 Task: Look for space in Aïn el Bya, Algeria from 2nd August, 2023 to 12th August, 2023 for 2 adults in price range Rs.5000 to Rs.10000. Place can be private room with 1  bedroom having 1 bed and 1 bathroom. Property type can be house, flat, hotel. Booking option can be shelf check-in. Required host language is .
Action: Mouse moved to (459, 99)
Screenshot: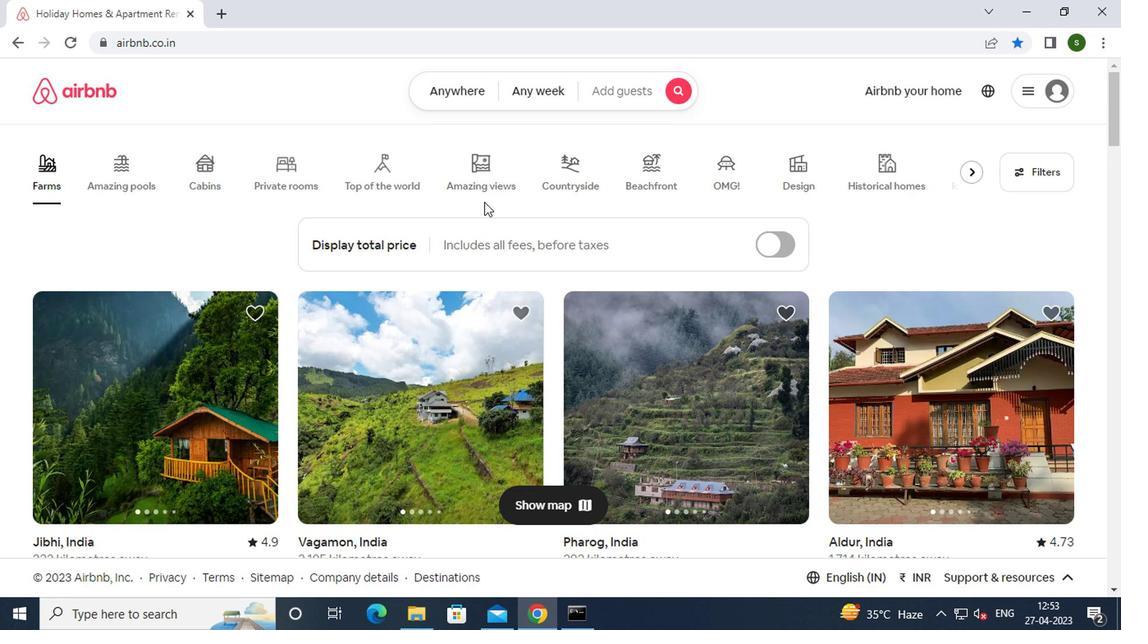 
Action: Mouse pressed left at (459, 99)
Screenshot: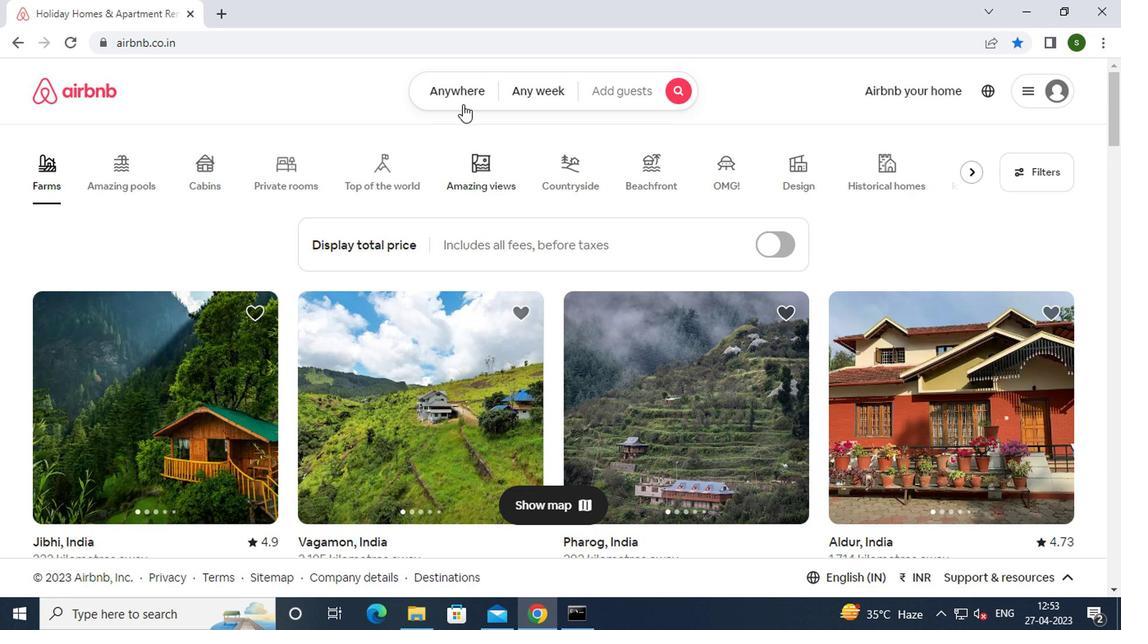 
Action: Mouse moved to (363, 164)
Screenshot: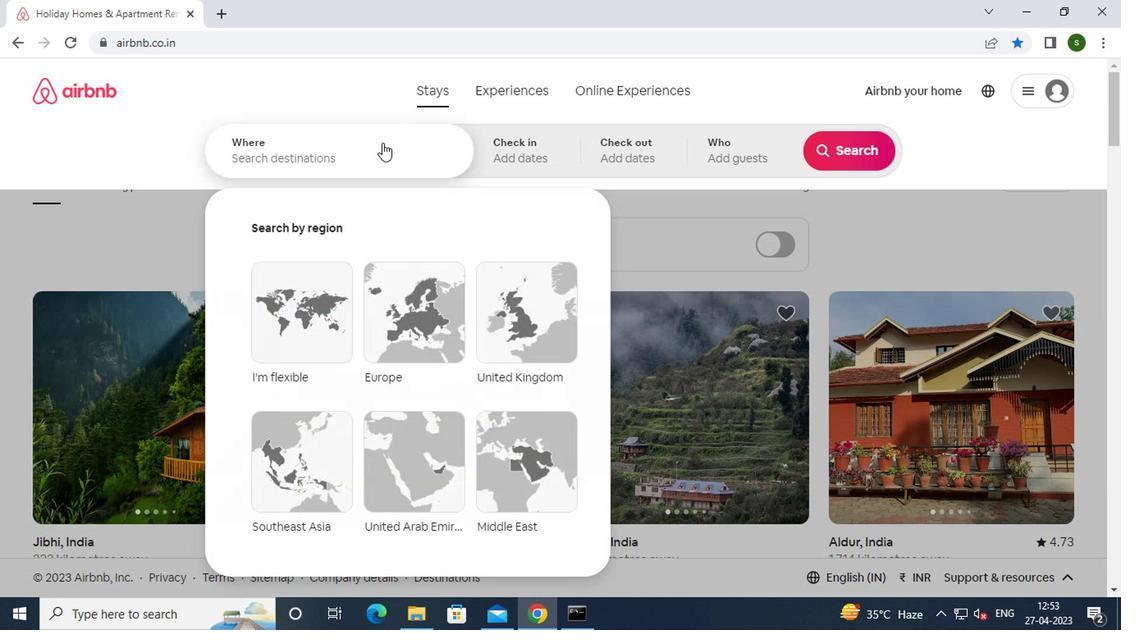 
Action: Mouse pressed left at (363, 164)
Screenshot: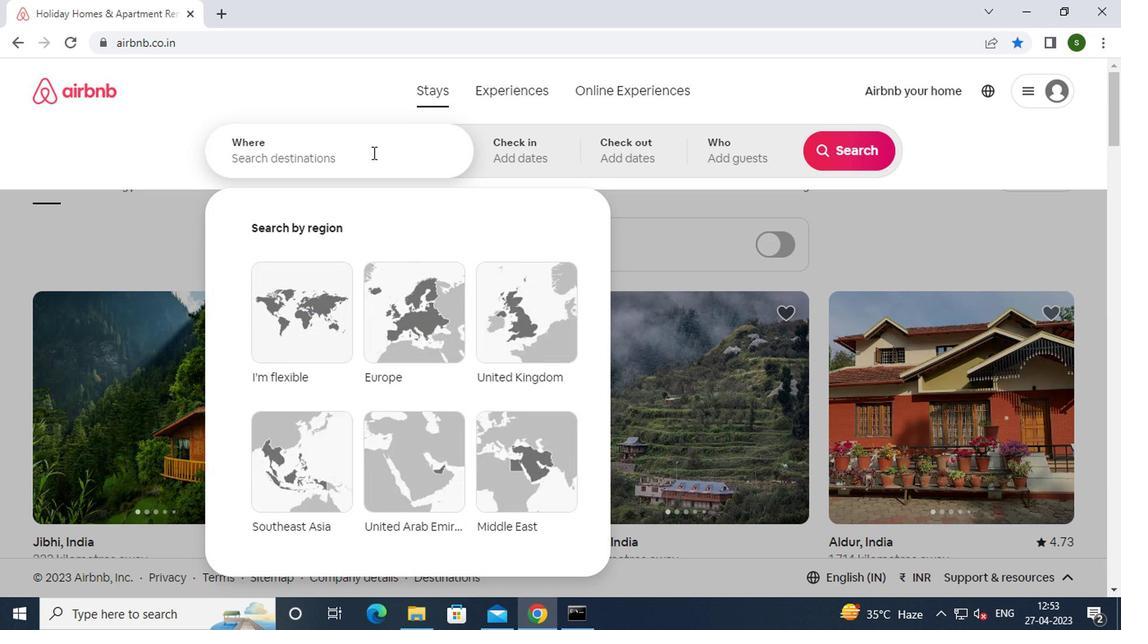 
Action: Key pressed a<Key.caps_lock>in<Key.space>el<Key.space><Key.caps_lock>b<Key.caps_lock>ya,<Key.space><Key.caps_lock>a<Key.caps_lock>lgeria<Key.enter>
Screenshot: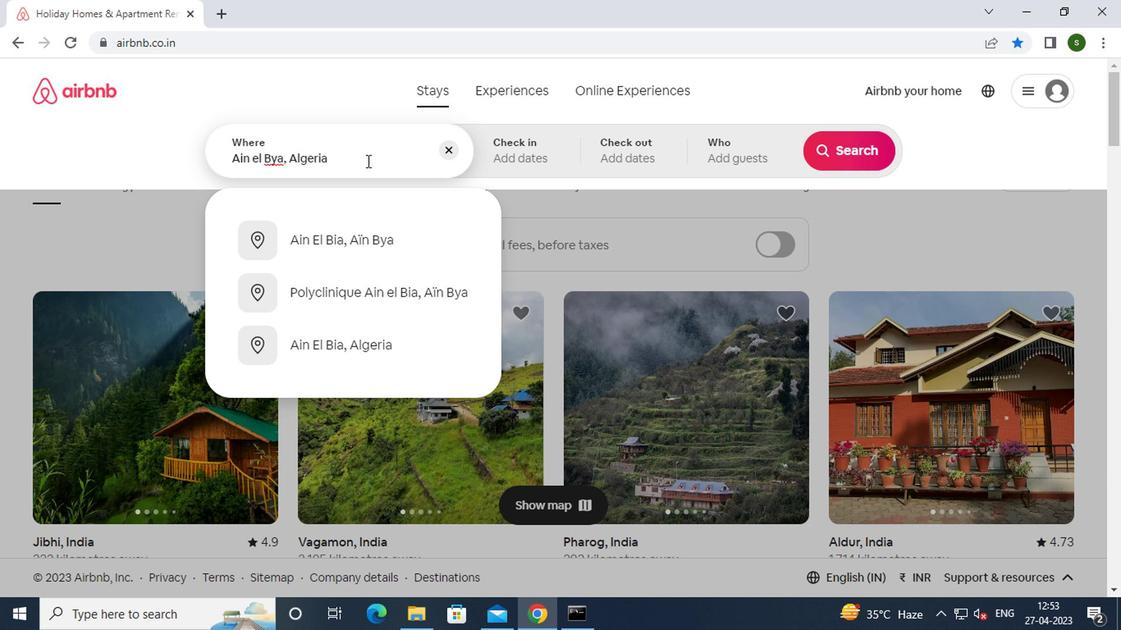
Action: Mouse moved to (832, 283)
Screenshot: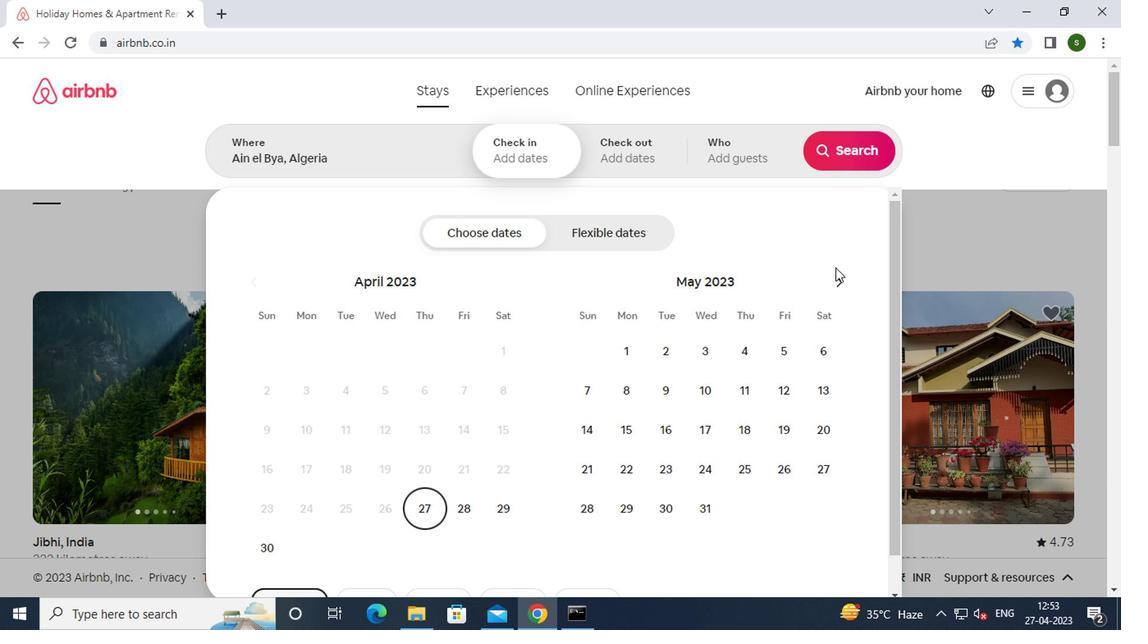 
Action: Mouse pressed left at (832, 283)
Screenshot: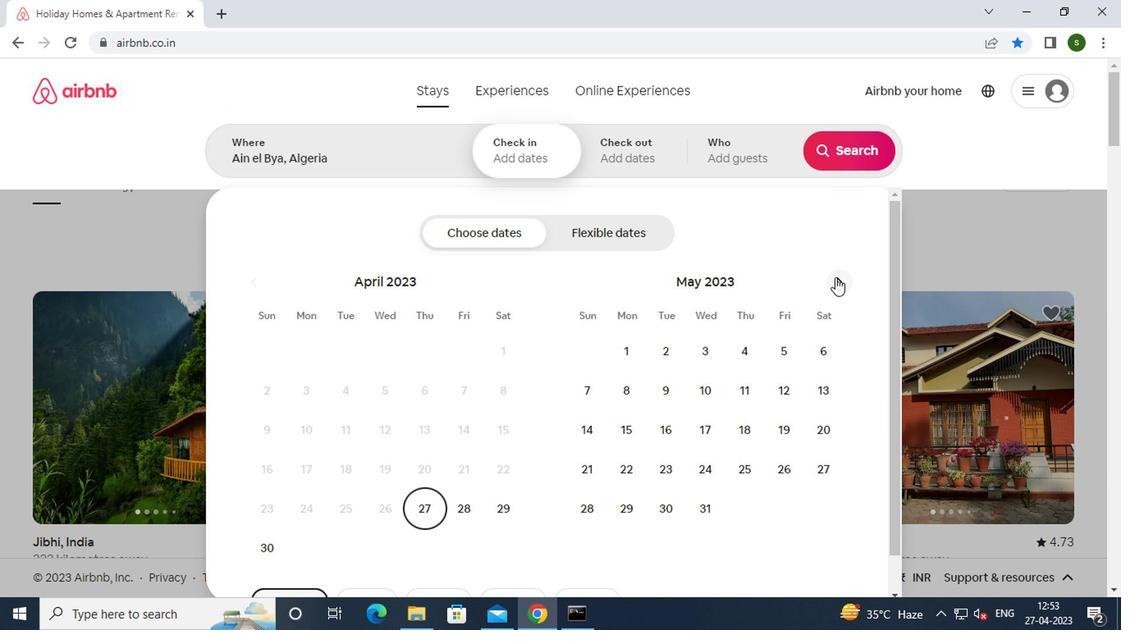 
Action: Mouse pressed left at (832, 283)
Screenshot: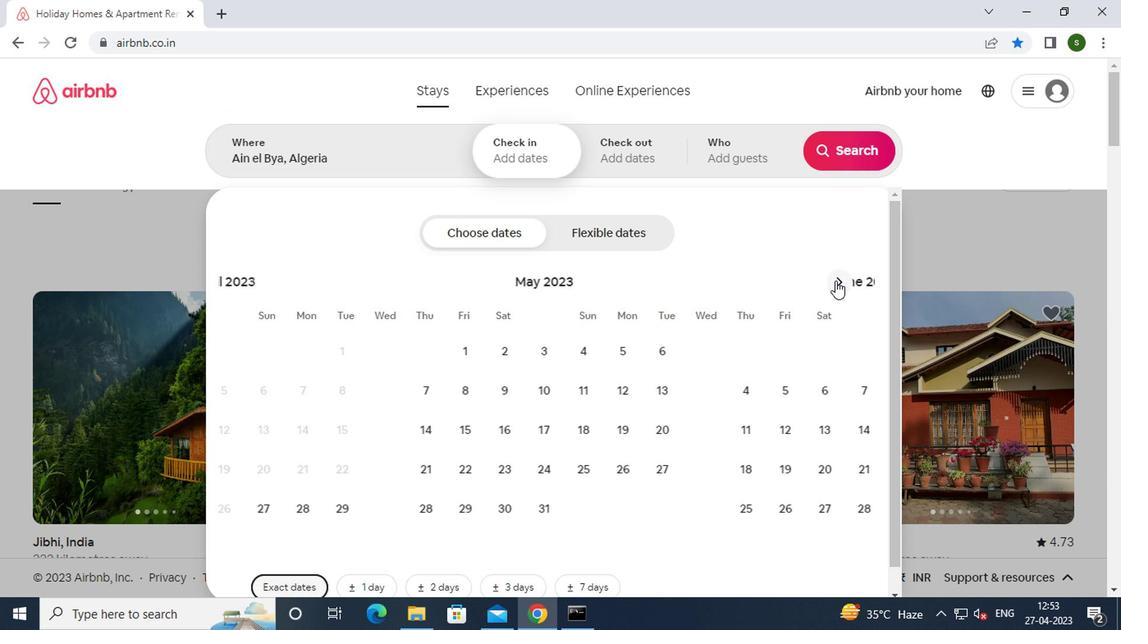 
Action: Mouse pressed left at (832, 283)
Screenshot: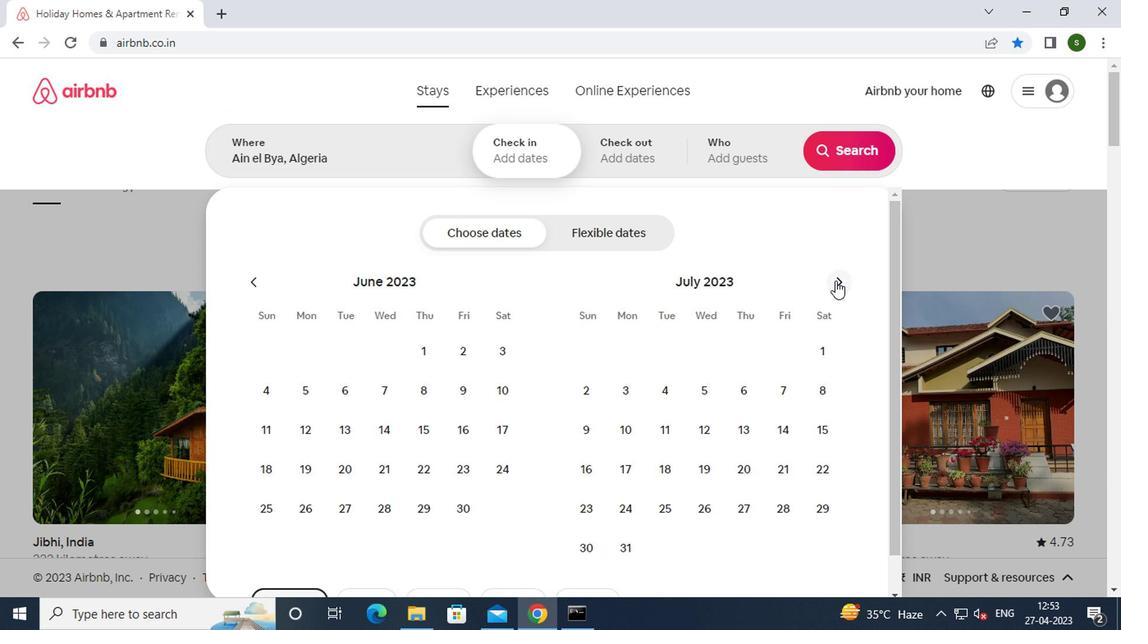 
Action: Mouse moved to (704, 345)
Screenshot: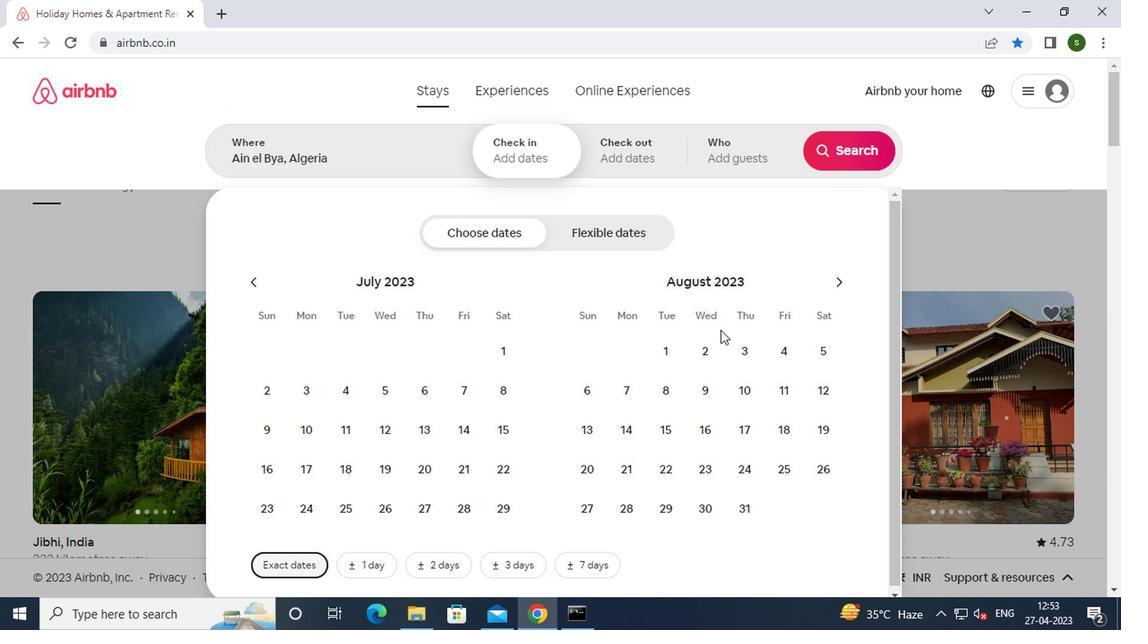 
Action: Mouse pressed left at (704, 345)
Screenshot: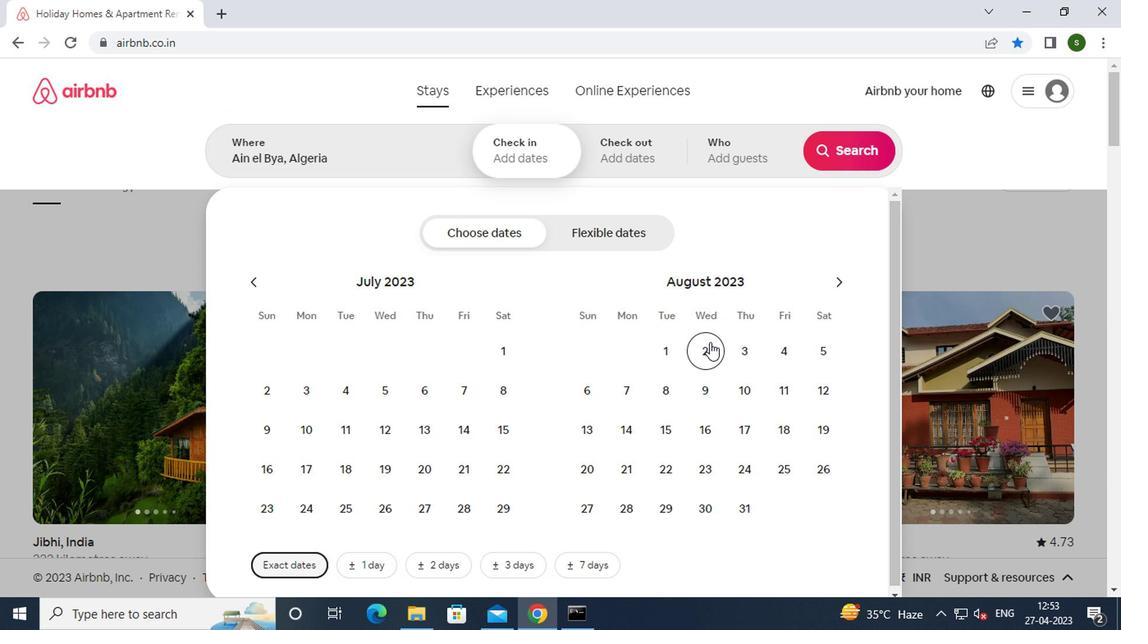 
Action: Mouse moved to (808, 392)
Screenshot: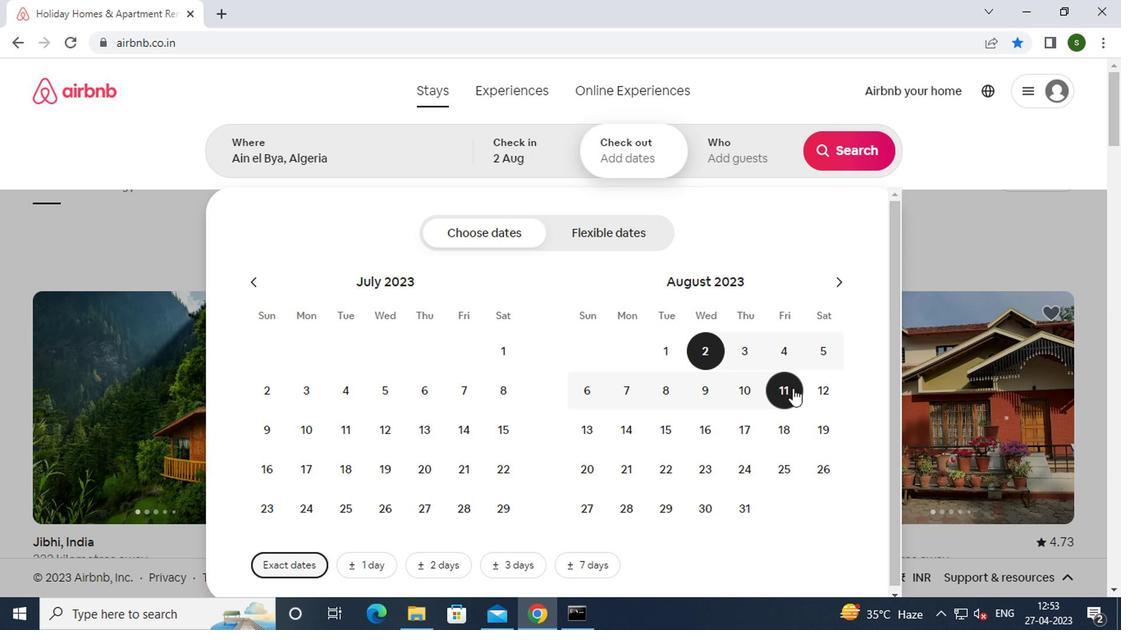 
Action: Mouse pressed left at (808, 392)
Screenshot: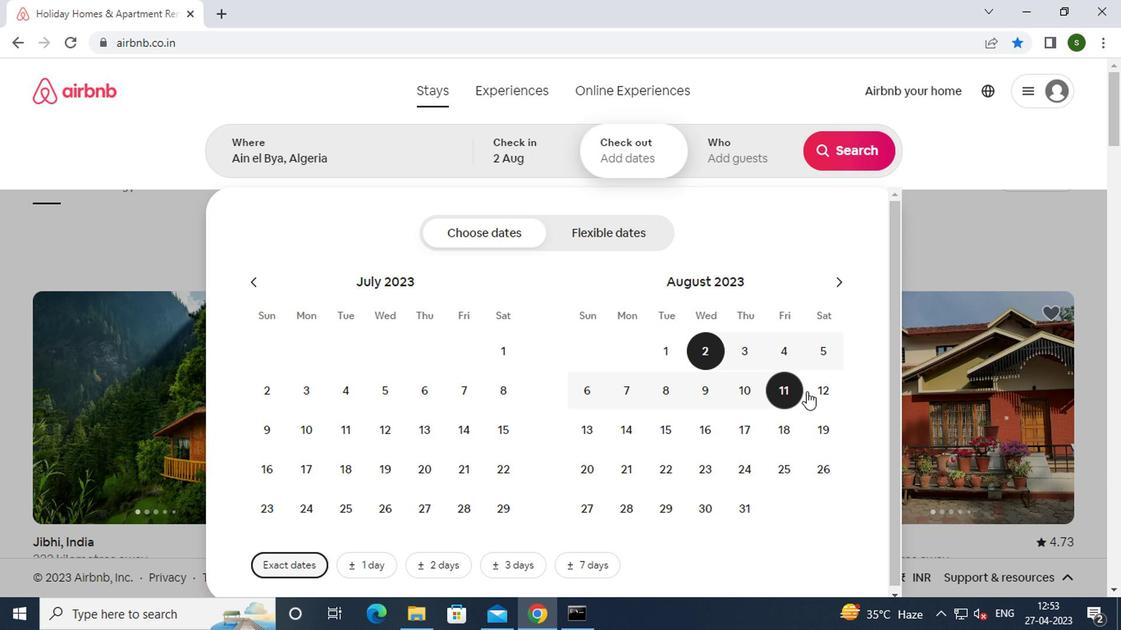 
Action: Mouse moved to (743, 162)
Screenshot: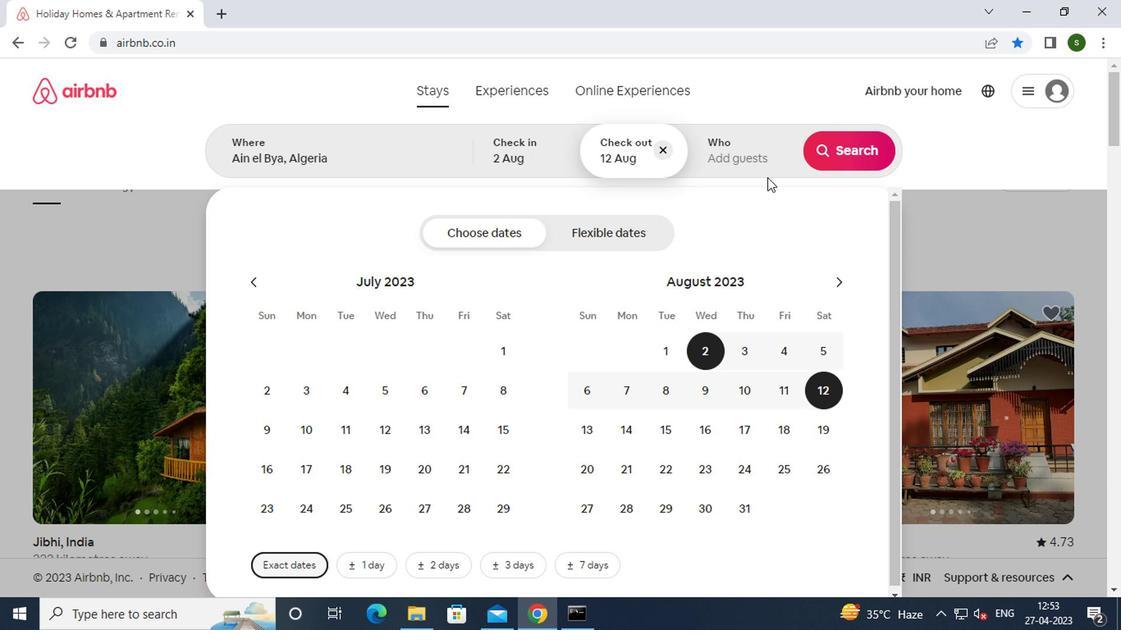 
Action: Mouse pressed left at (743, 162)
Screenshot: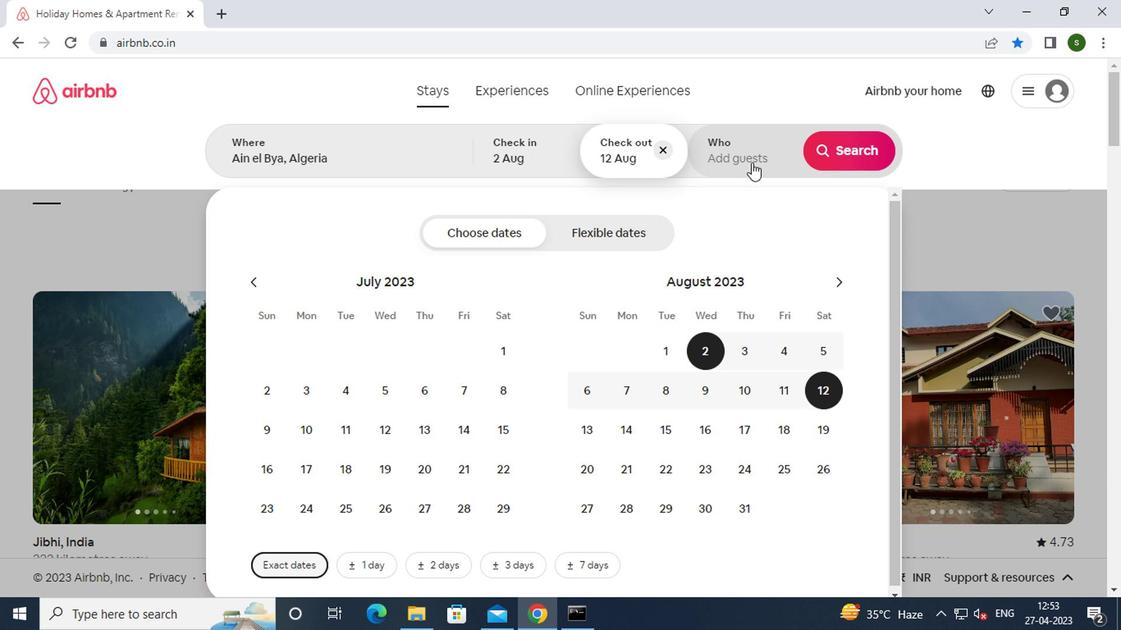 
Action: Mouse moved to (842, 235)
Screenshot: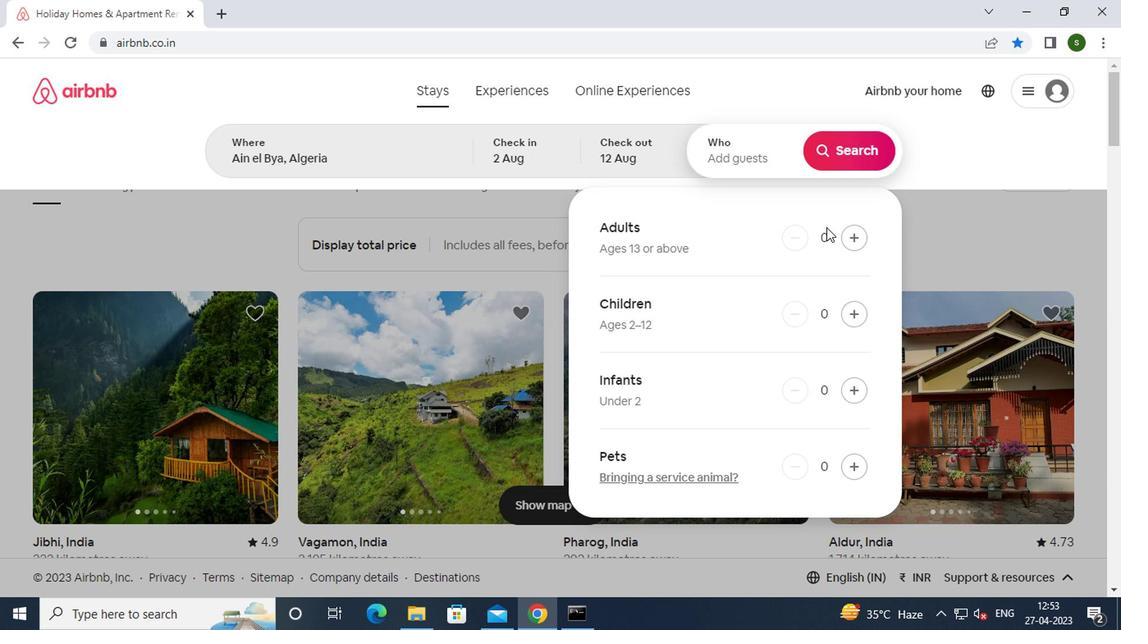
Action: Mouse pressed left at (842, 235)
Screenshot: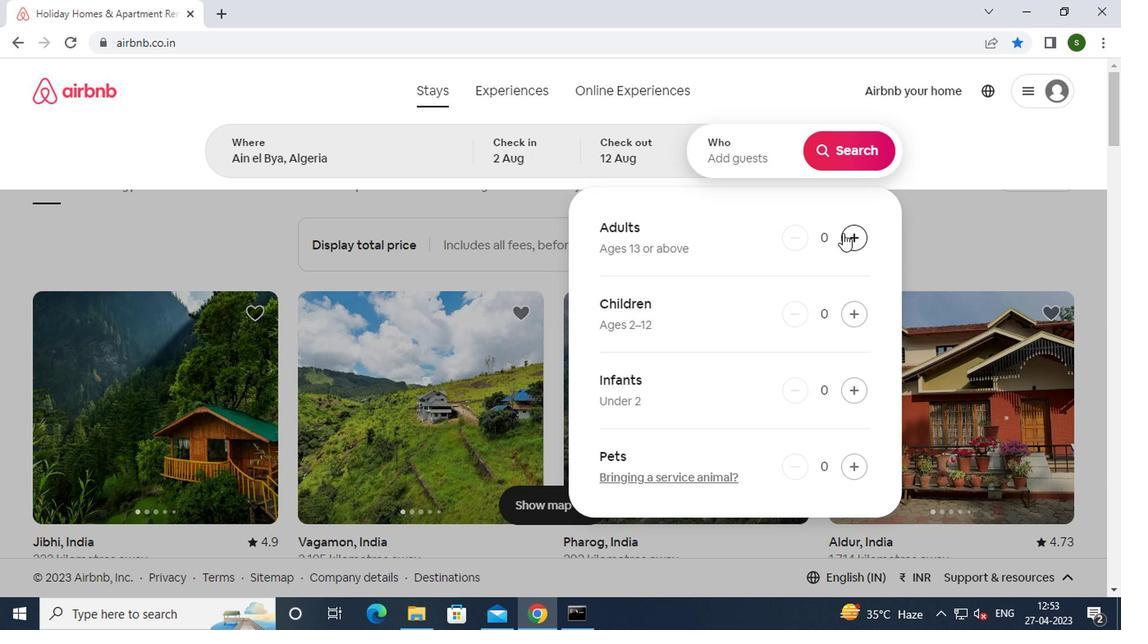 
Action: Mouse pressed left at (842, 235)
Screenshot: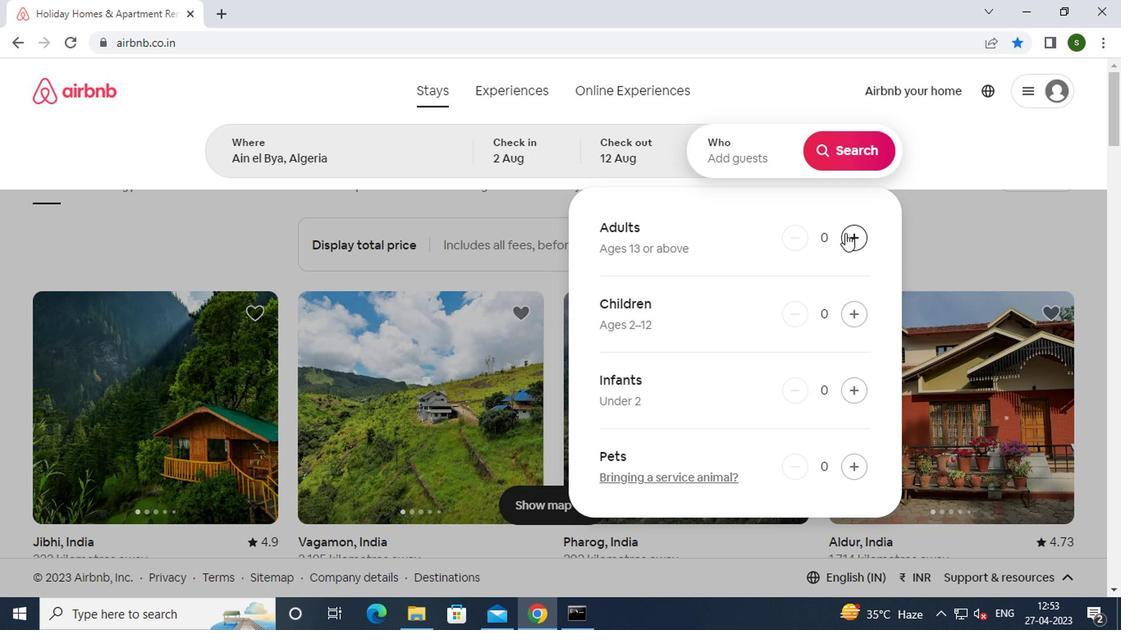 
Action: Mouse moved to (844, 154)
Screenshot: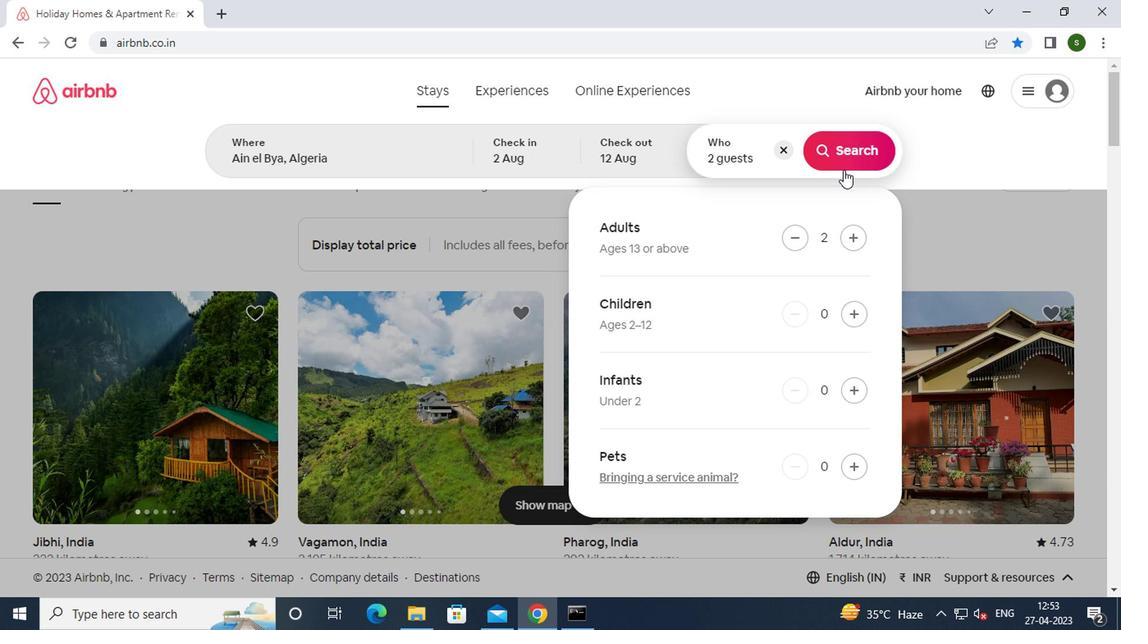 
Action: Mouse pressed left at (844, 154)
Screenshot: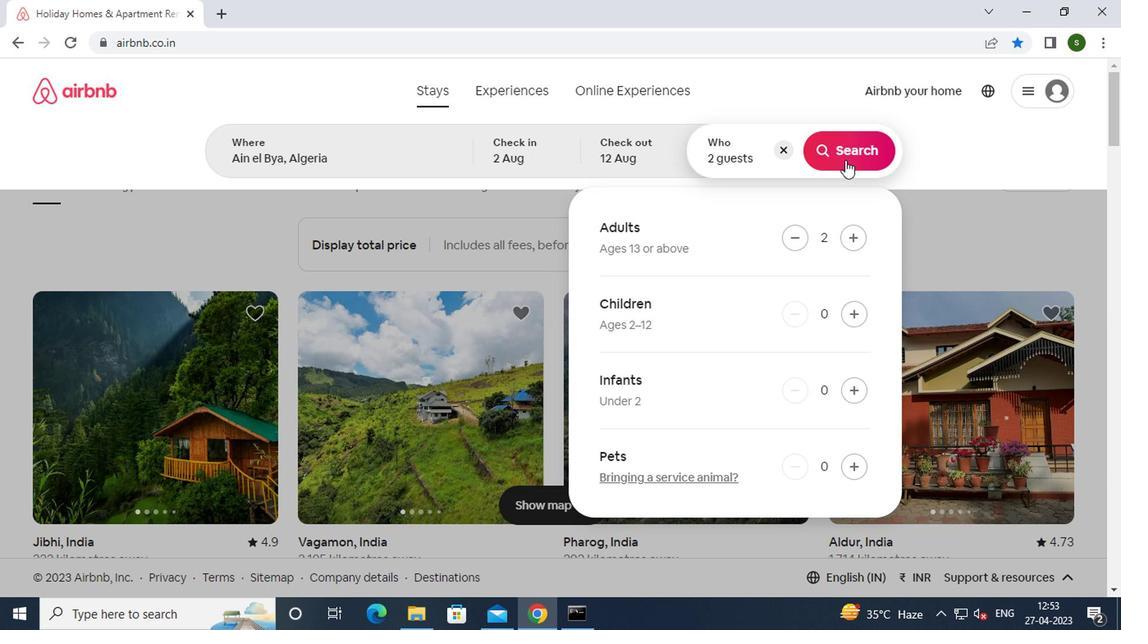 
Action: Mouse moved to (1035, 160)
Screenshot: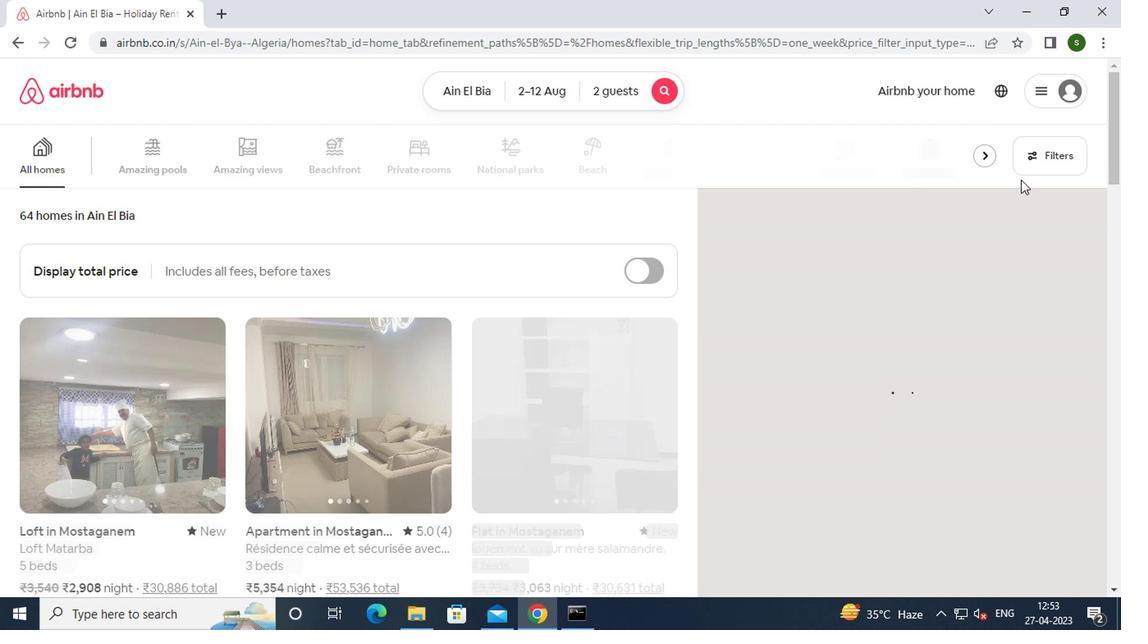 
Action: Mouse pressed left at (1035, 160)
Screenshot: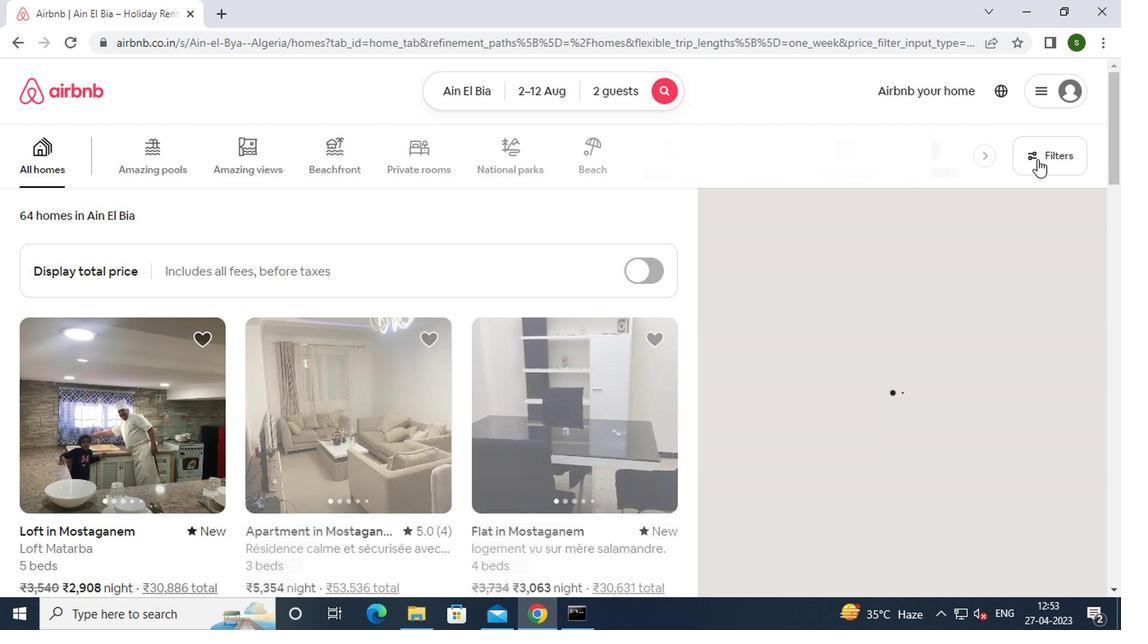 
Action: Mouse moved to (481, 367)
Screenshot: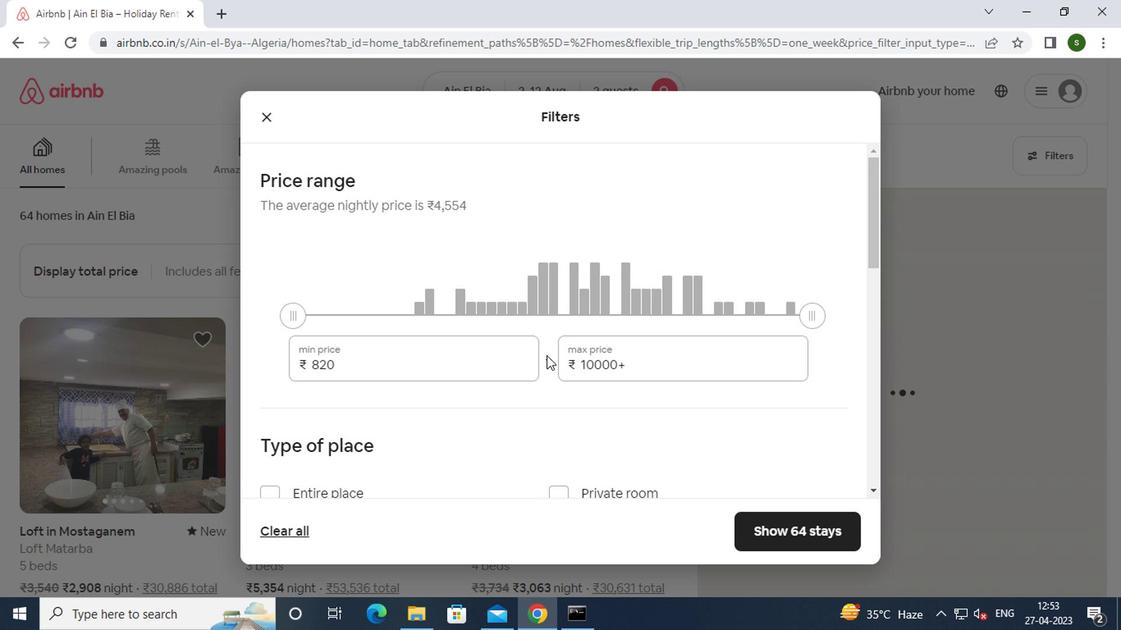 
Action: Mouse pressed left at (481, 367)
Screenshot: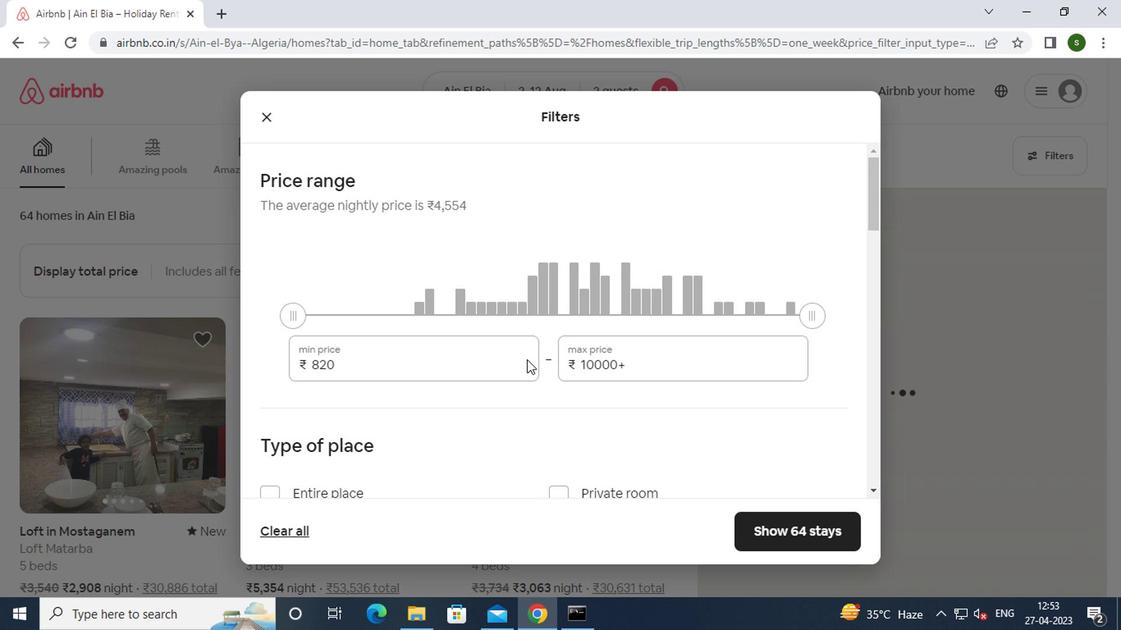 
Action: Key pressed <Key.backspace><Key.backspace><Key.backspace><Key.backspace><Key.backspace><Key.backspace><Key.backspace><Key.backspace>5000
Screenshot: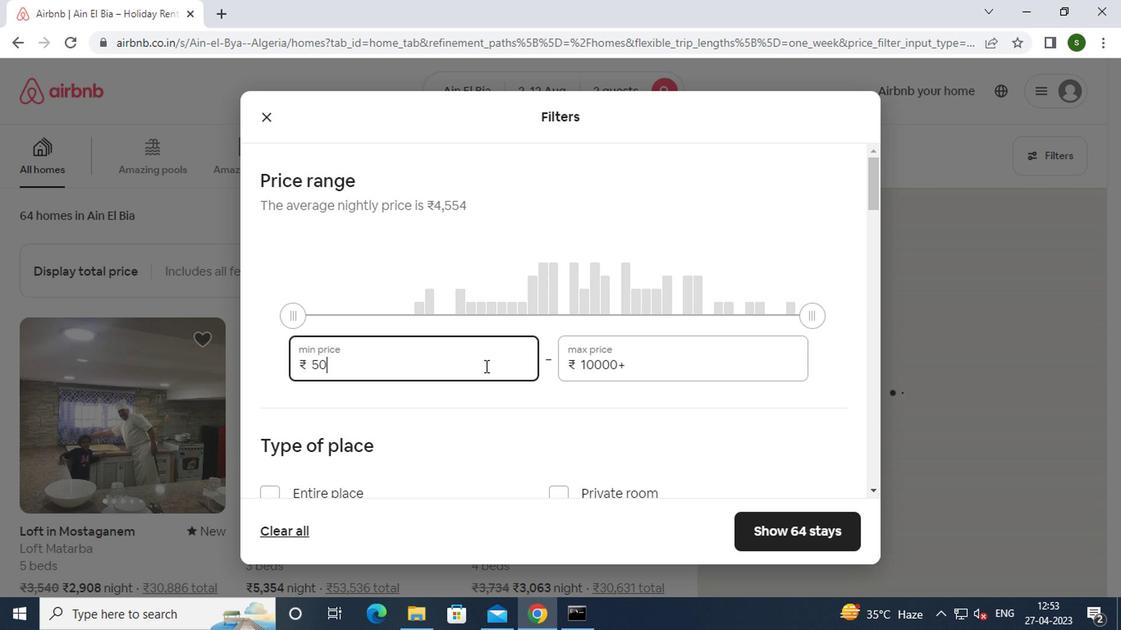 
Action: Mouse moved to (690, 369)
Screenshot: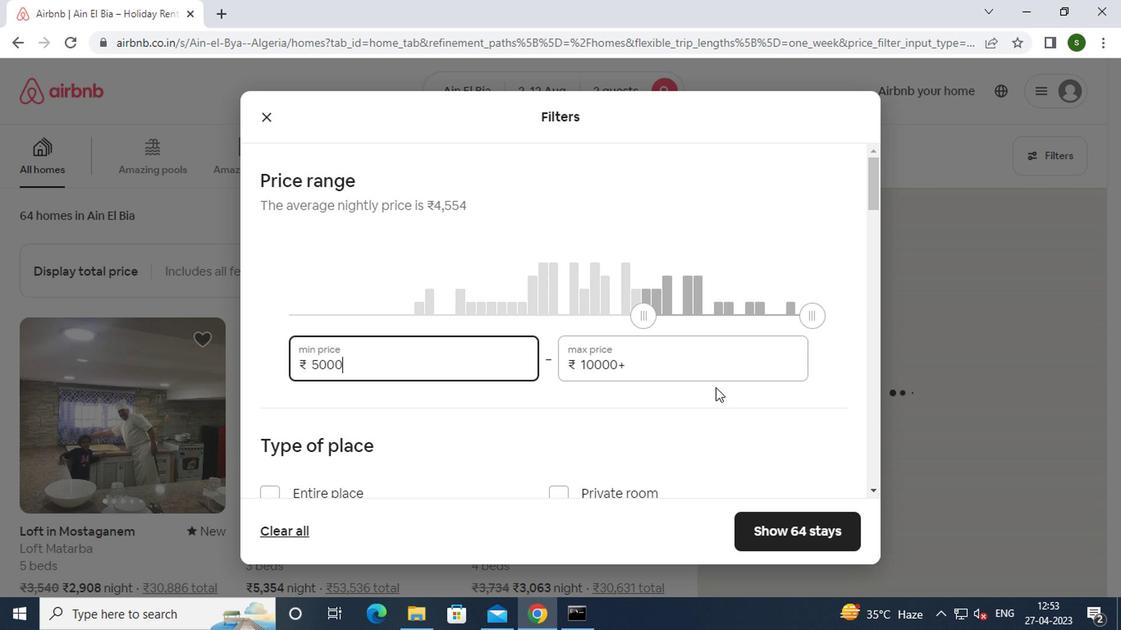 
Action: Mouse pressed left at (690, 369)
Screenshot: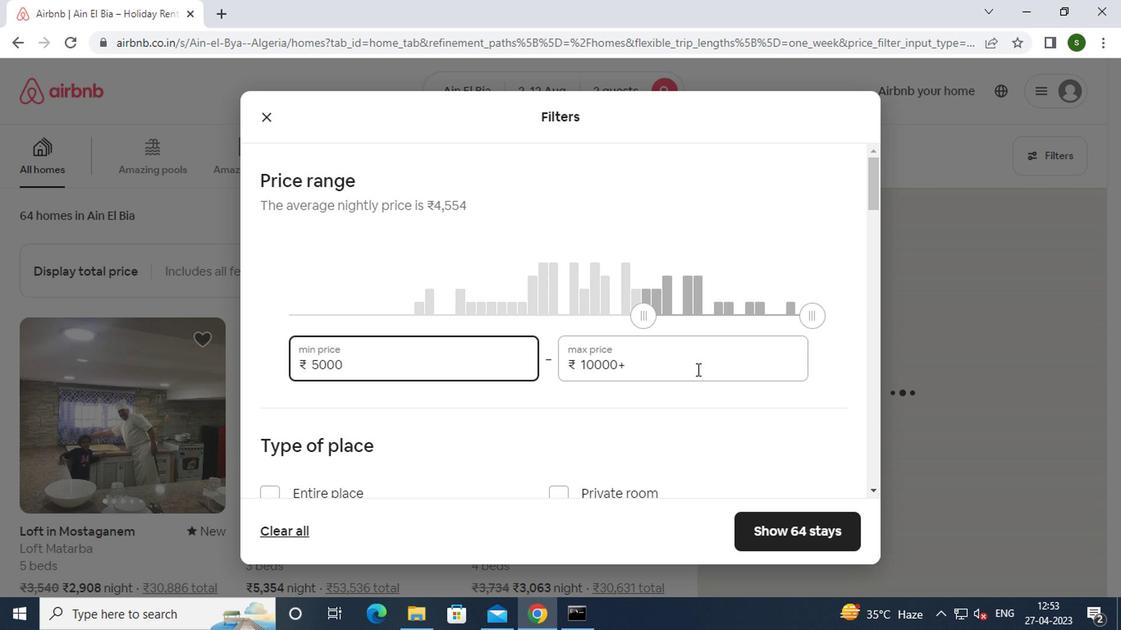 
Action: Key pressed <Key.backspace><Key.backspace><Key.backspace><Key.backspace><Key.backspace><Key.backspace><Key.backspace><Key.backspace><Key.backspace><Key.backspace><Key.backspace><Key.backspace><Key.backspace><Key.backspace>10000
Screenshot: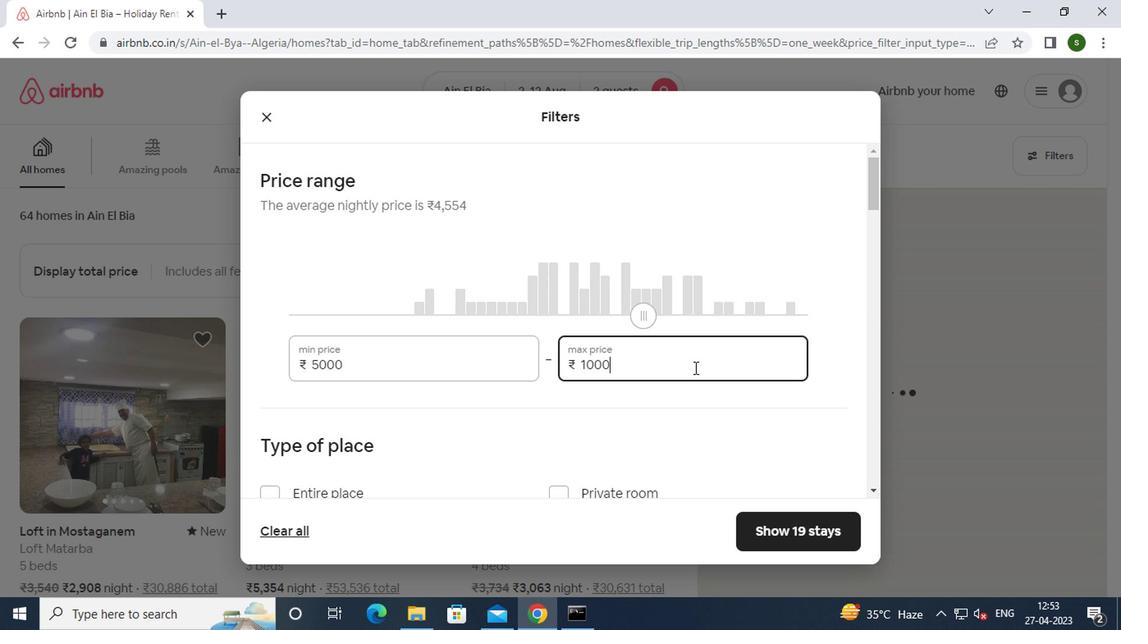 
Action: Mouse moved to (461, 342)
Screenshot: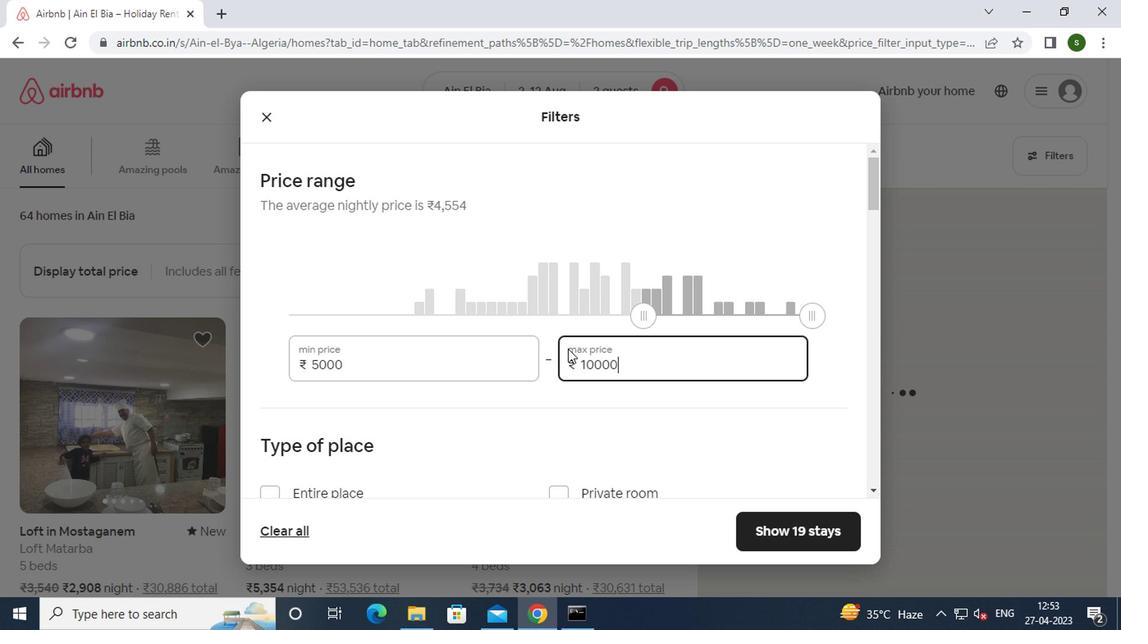 
Action: Mouse scrolled (461, 341) with delta (0, -1)
Screenshot: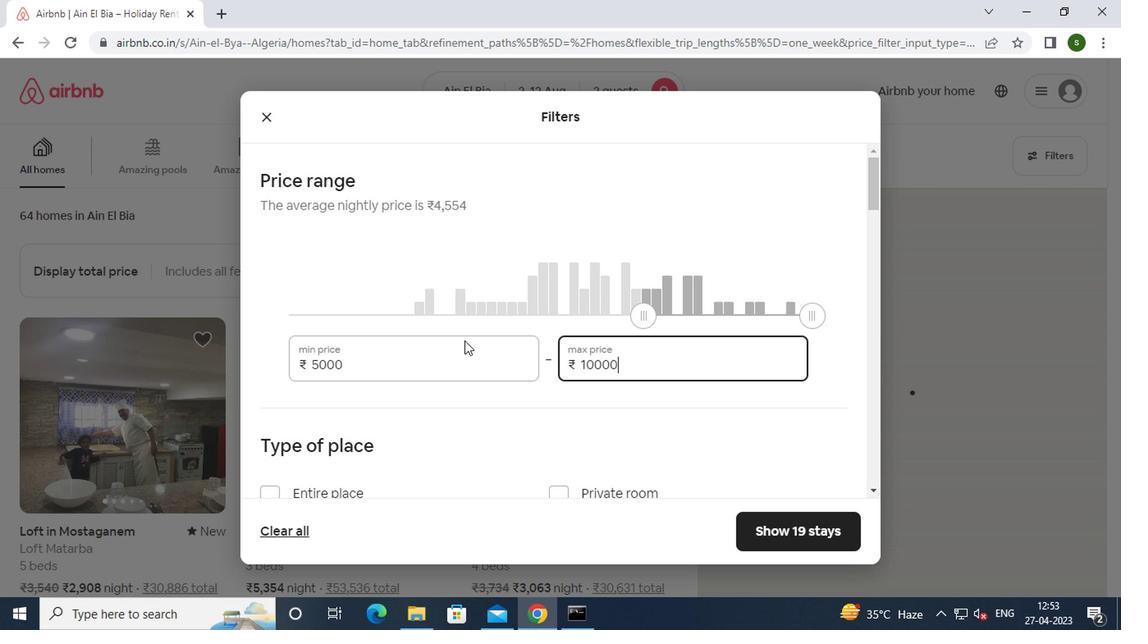 
Action: Mouse scrolled (461, 341) with delta (0, -1)
Screenshot: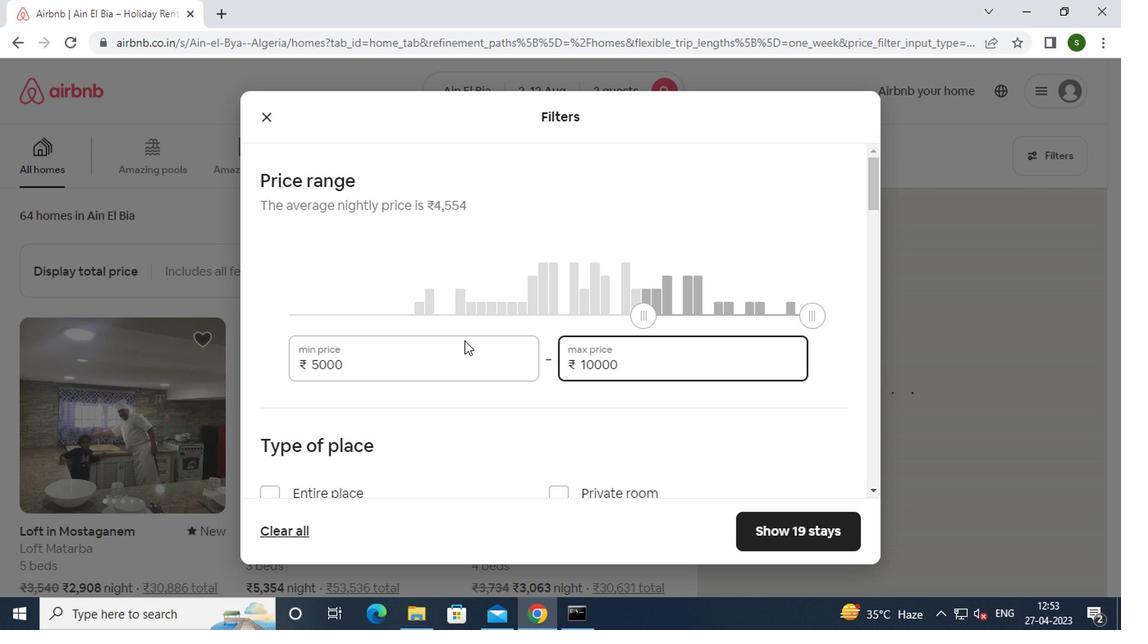 
Action: Mouse moved to (552, 338)
Screenshot: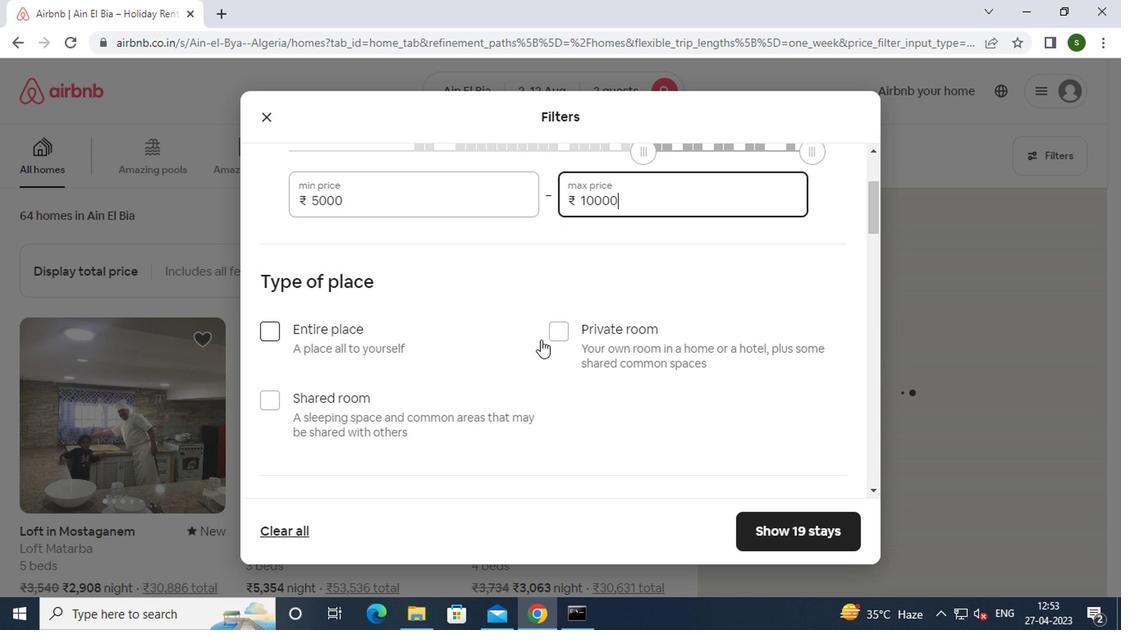 
Action: Mouse pressed left at (552, 338)
Screenshot: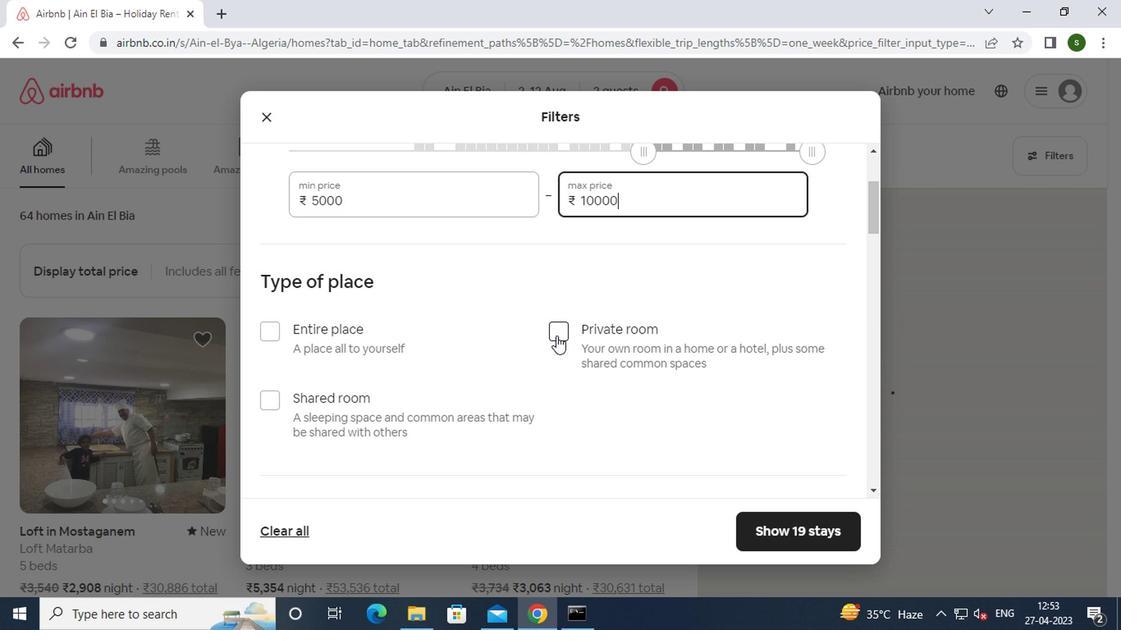 
Action: Mouse moved to (480, 334)
Screenshot: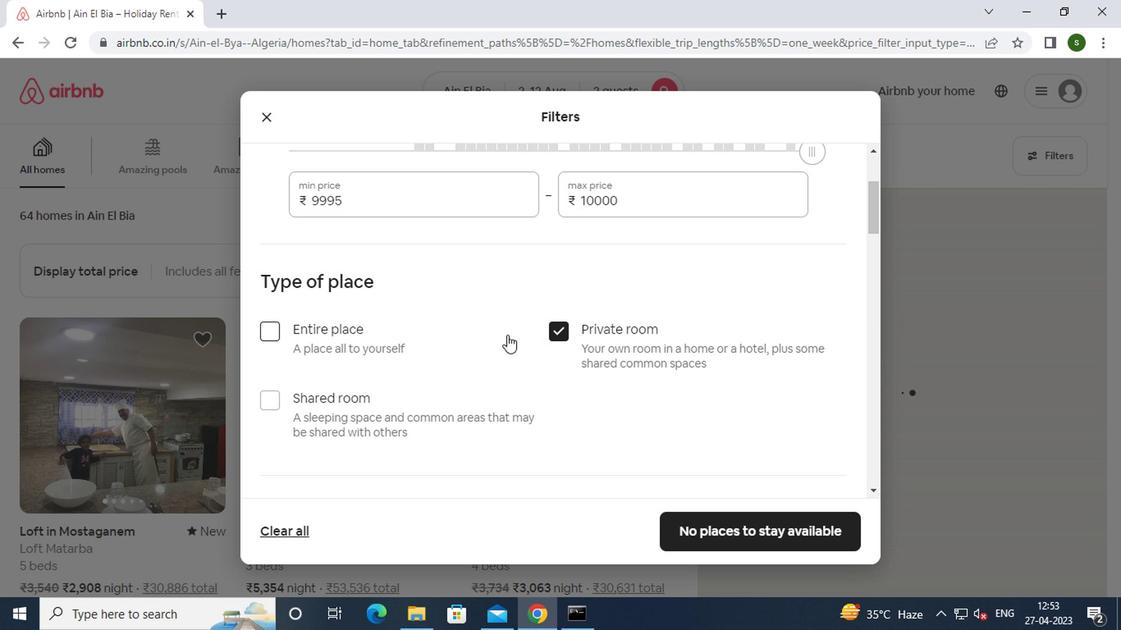 
Action: Mouse scrolled (480, 334) with delta (0, 0)
Screenshot: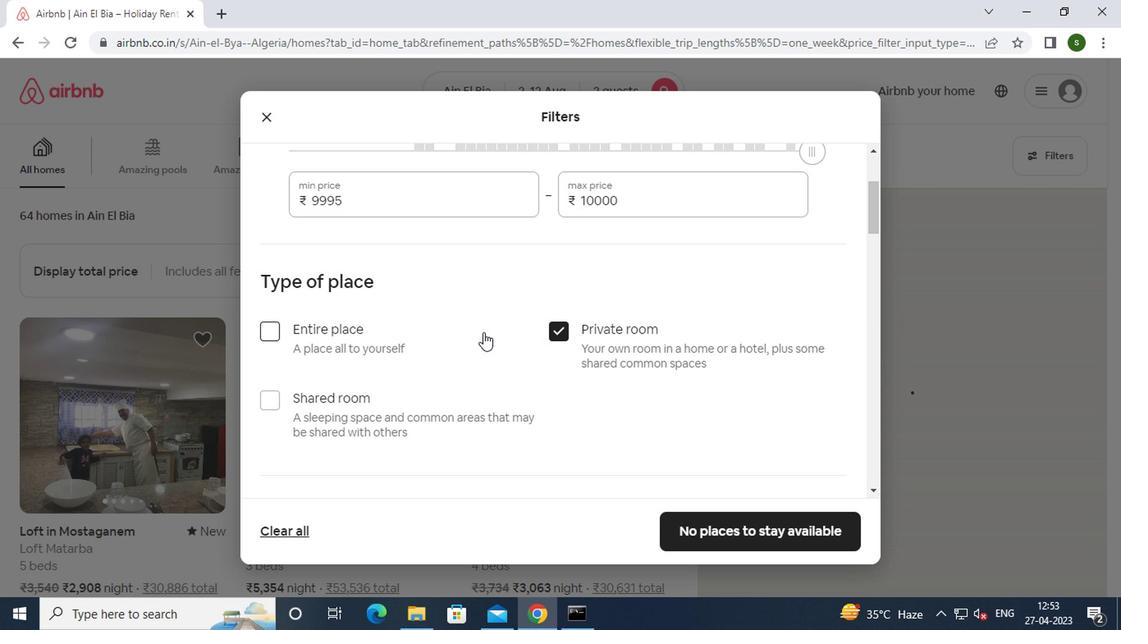 
Action: Mouse scrolled (480, 334) with delta (0, 0)
Screenshot: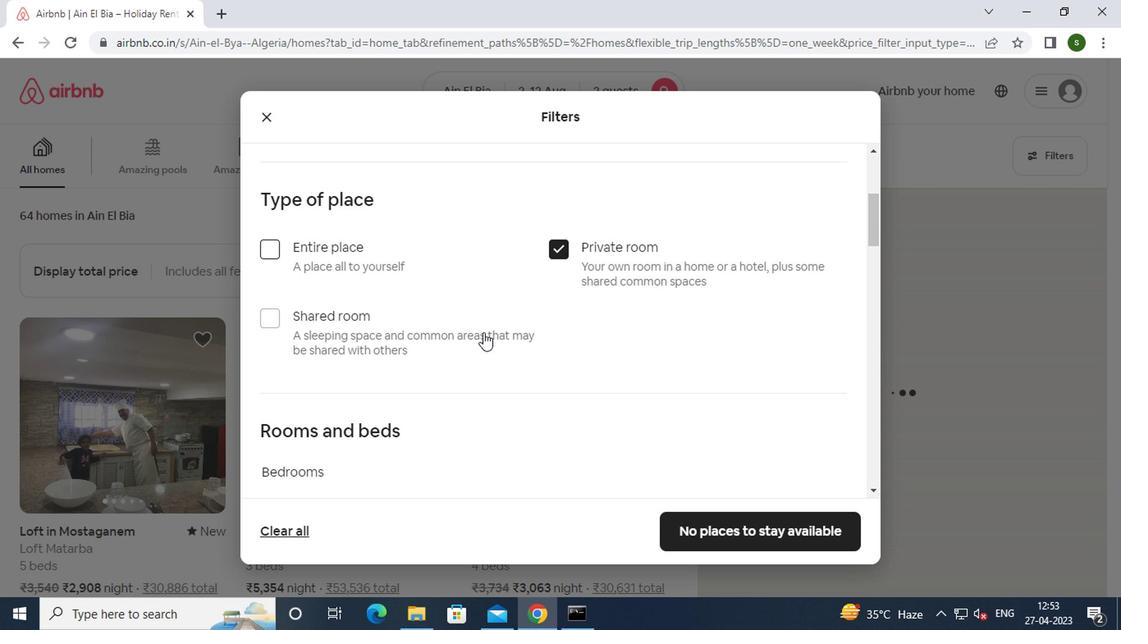 
Action: Mouse scrolled (480, 334) with delta (0, 0)
Screenshot: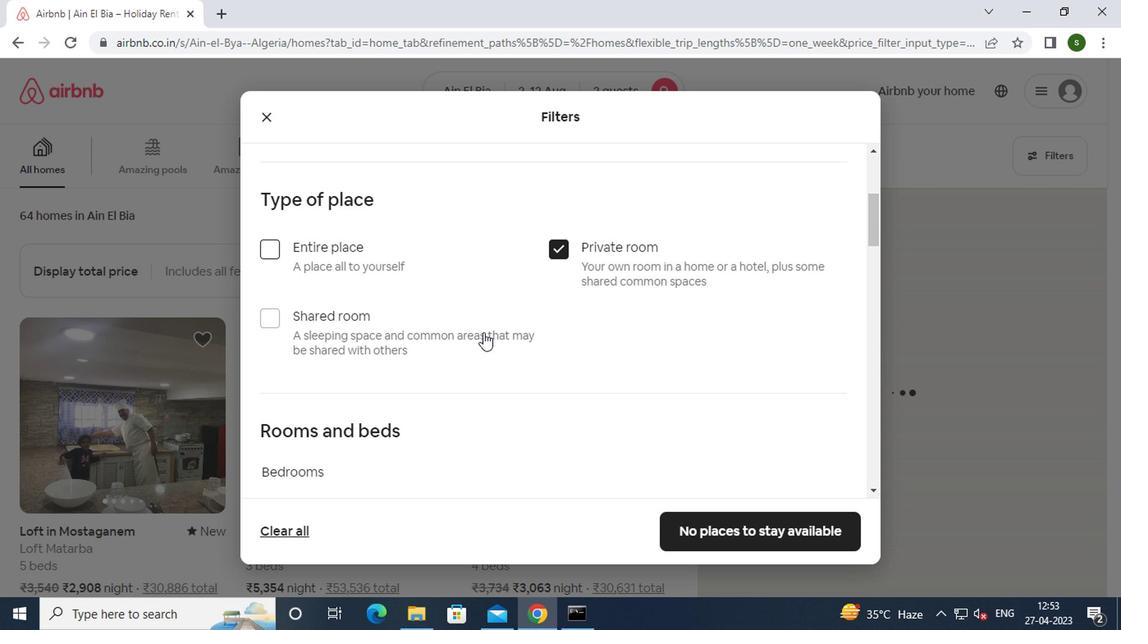 
Action: Mouse scrolled (480, 334) with delta (0, 0)
Screenshot: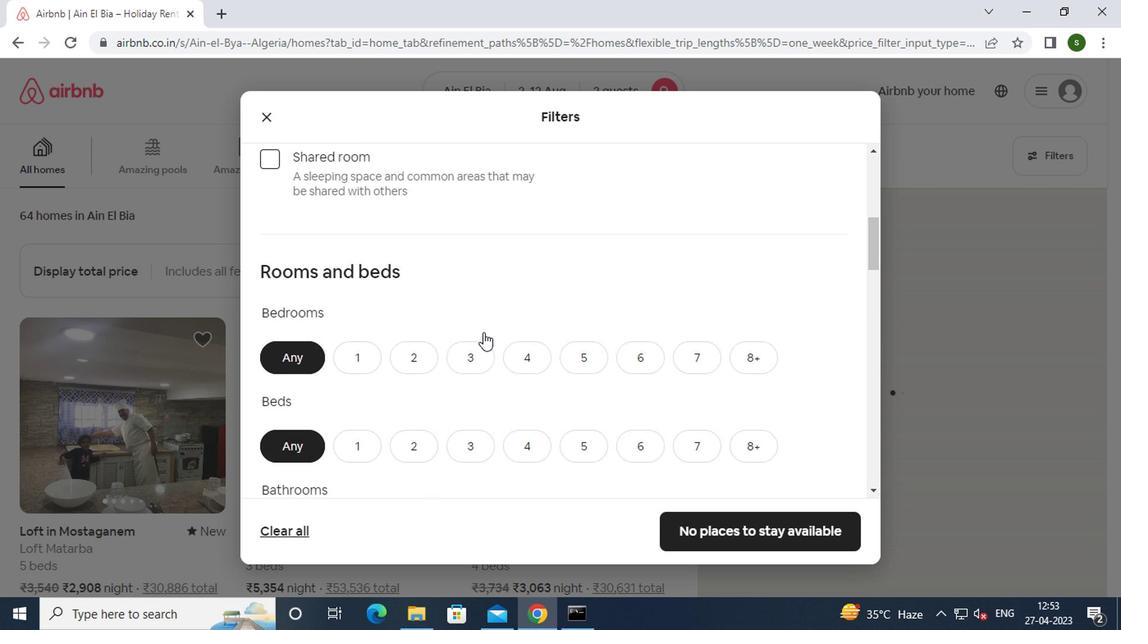 
Action: Mouse moved to (364, 277)
Screenshot: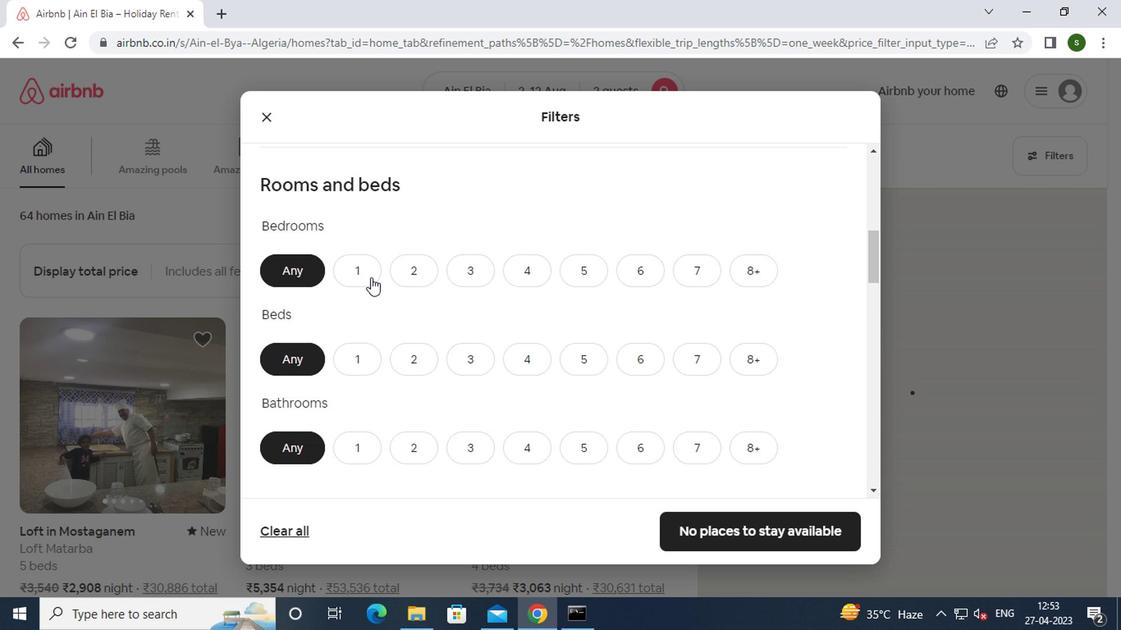 
Action: Mouse pressed left at (364, 277)
Screenshot: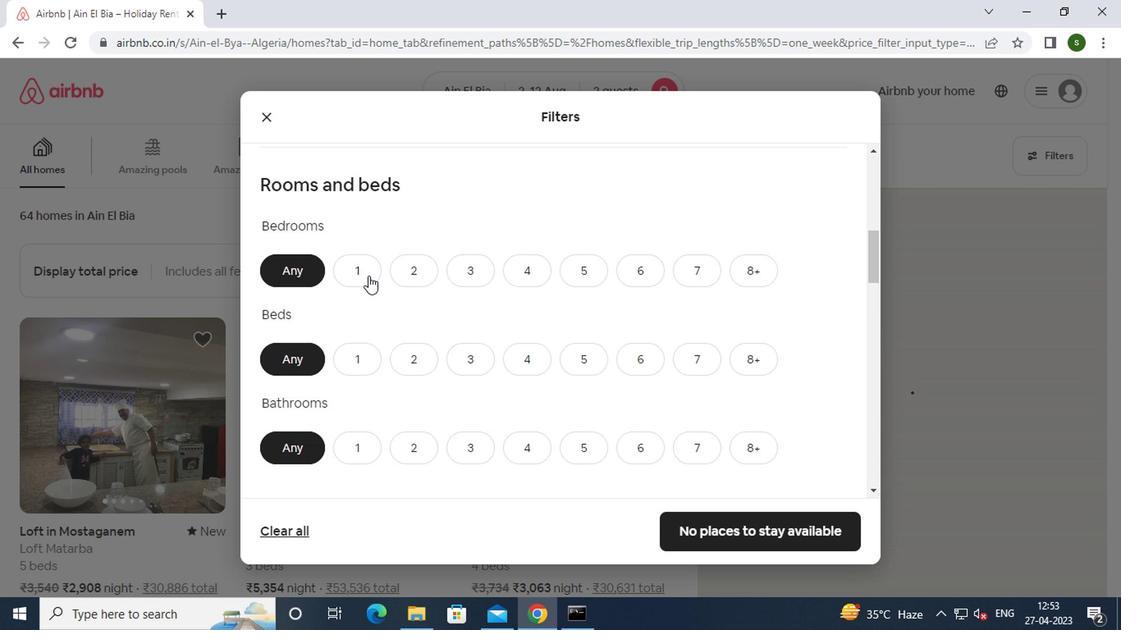 
Action: Mouse moved to (344, 353)
Screenshot: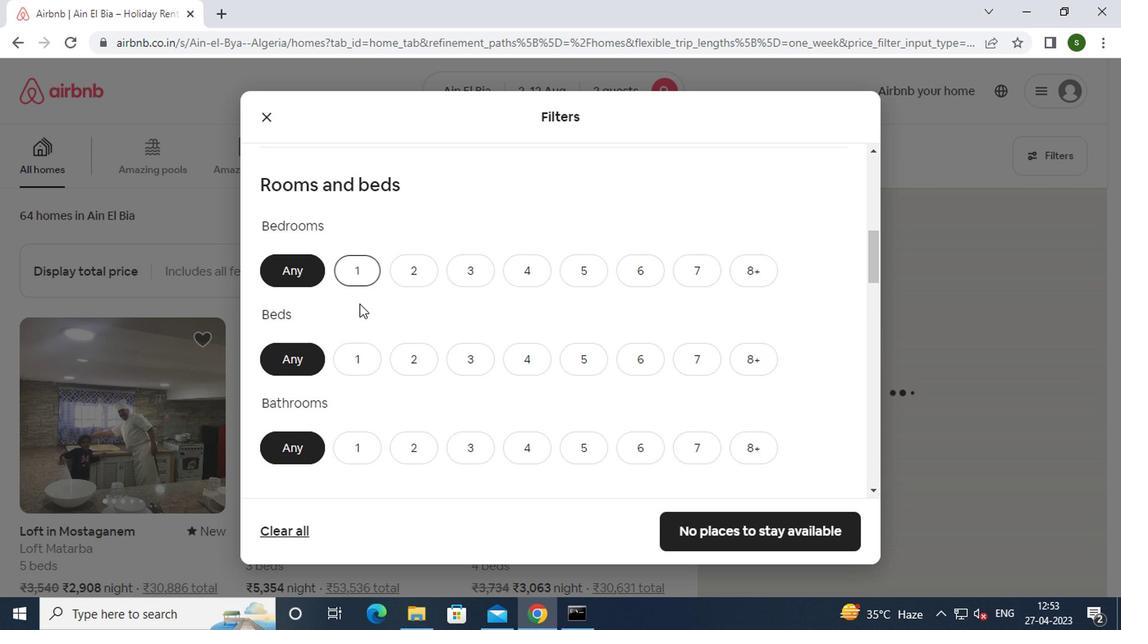 
Action: Mouse pressed left at (344, 353)
Screenshot: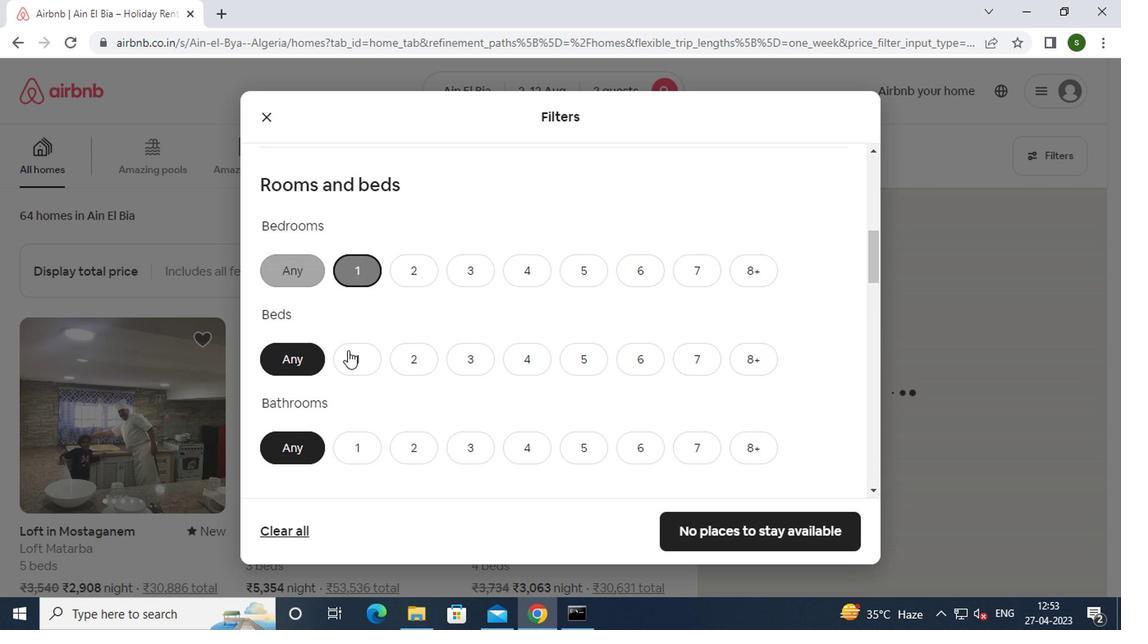 
Action: Mouse moved to (354, 447)
Screenshot: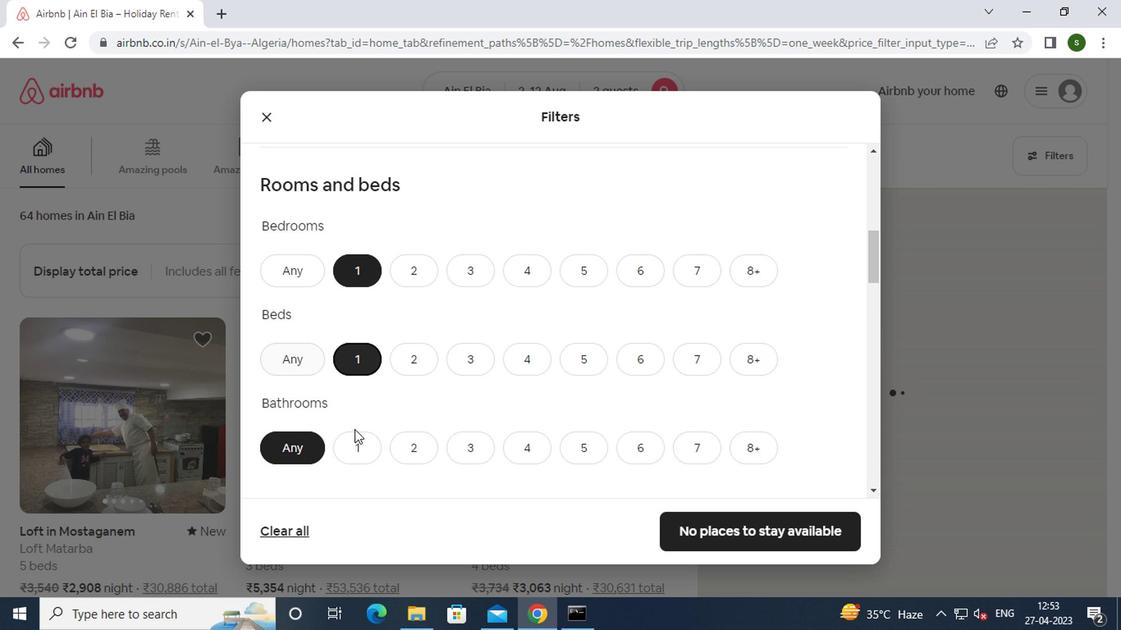 
Action: Mouse pressed left at (354, 447)
Screenshot: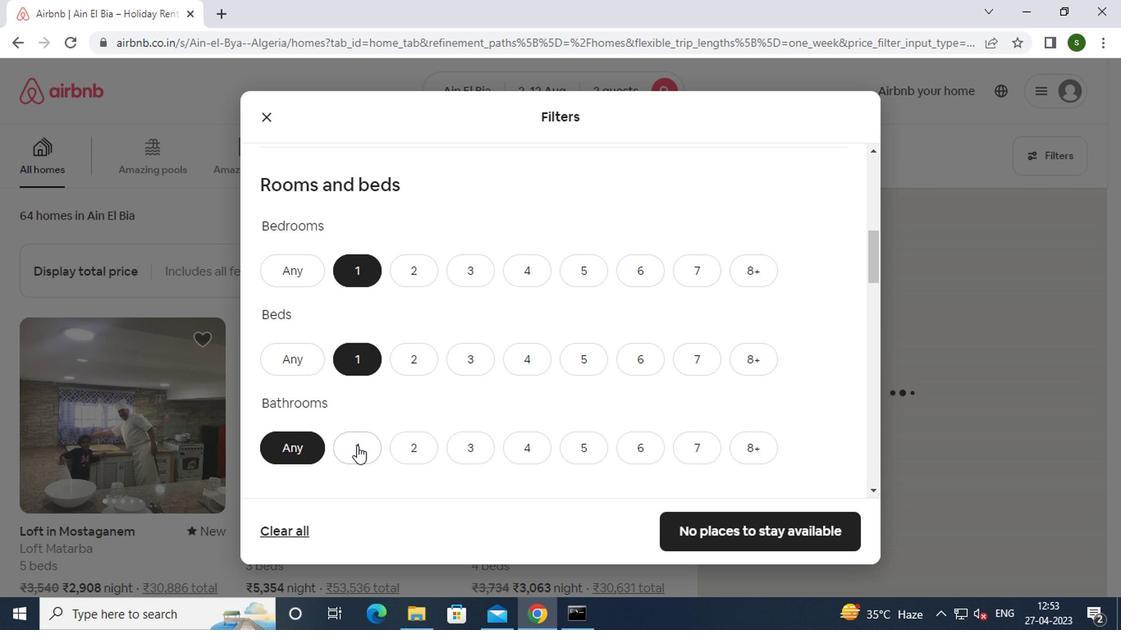 
Action: Mouse moved to (482, 331)
Screenshot: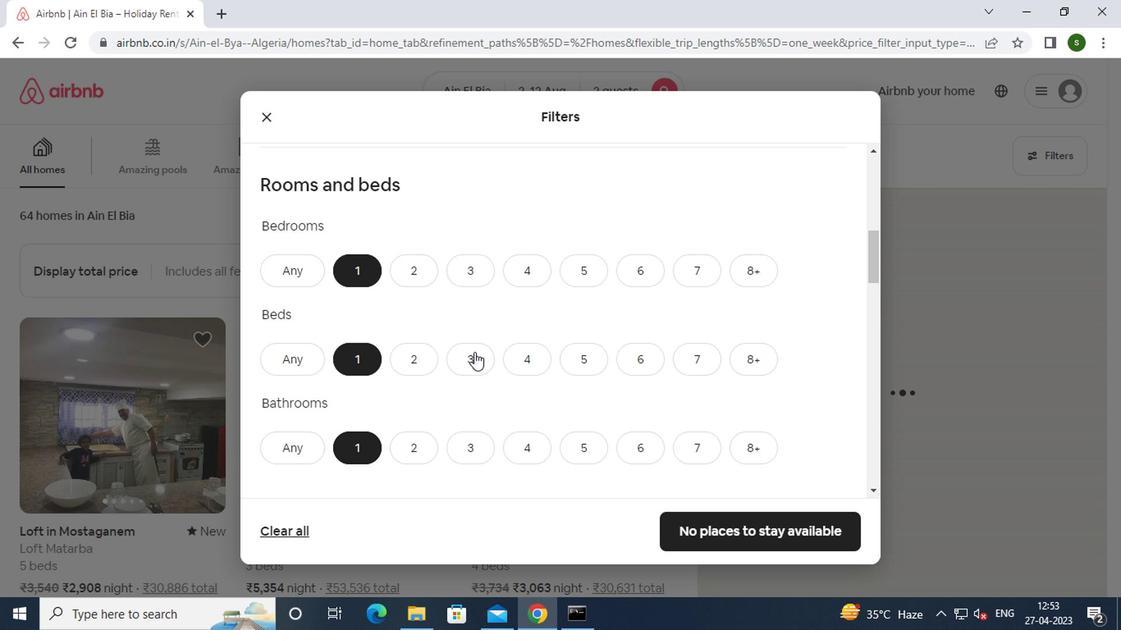 
Action: Mouse scrolled (482, 330) with delta (0, 0)
Screenshot: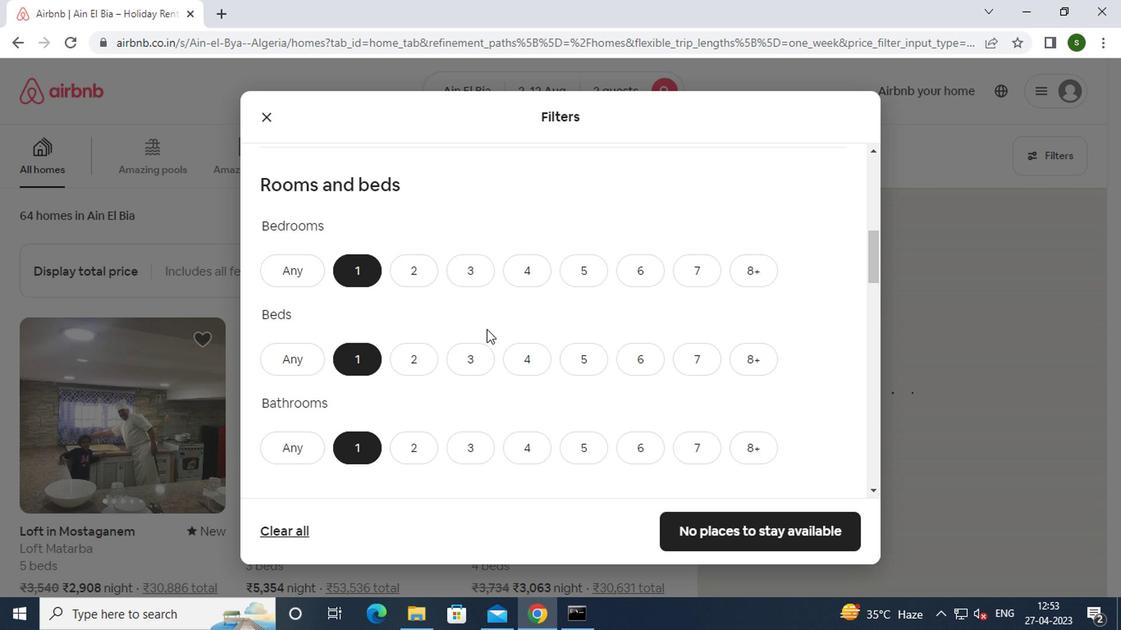 
Action: Mouse scrolled (482, 330) with delta (0, 0)
Screenshot: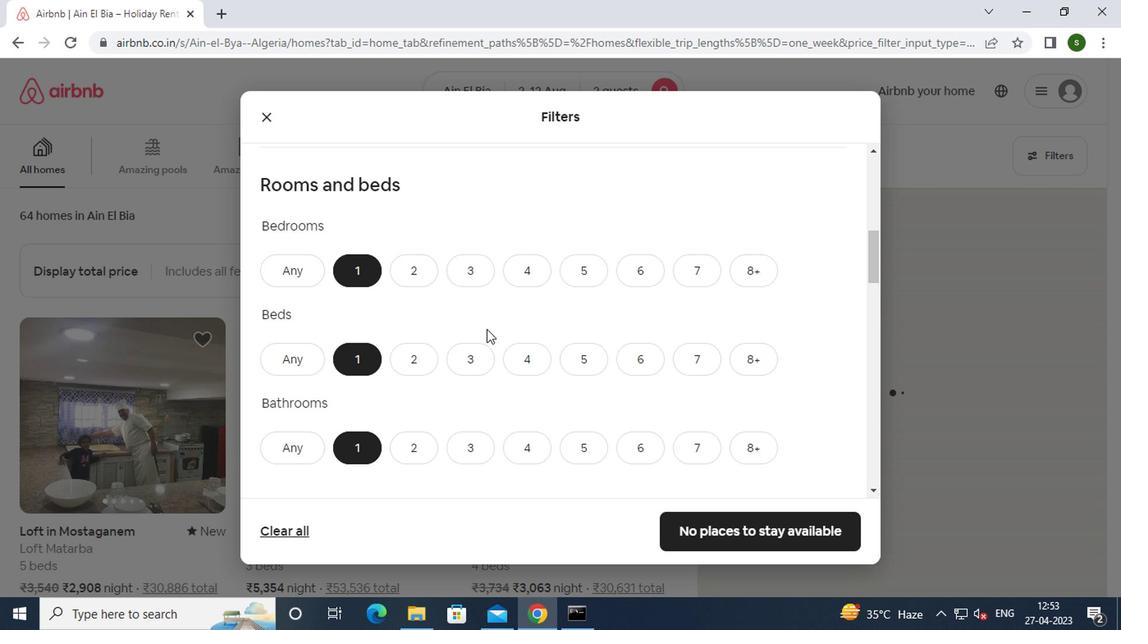
Action: Mouse scrolled (482, 330) with delta (0, 0)
Screenshot: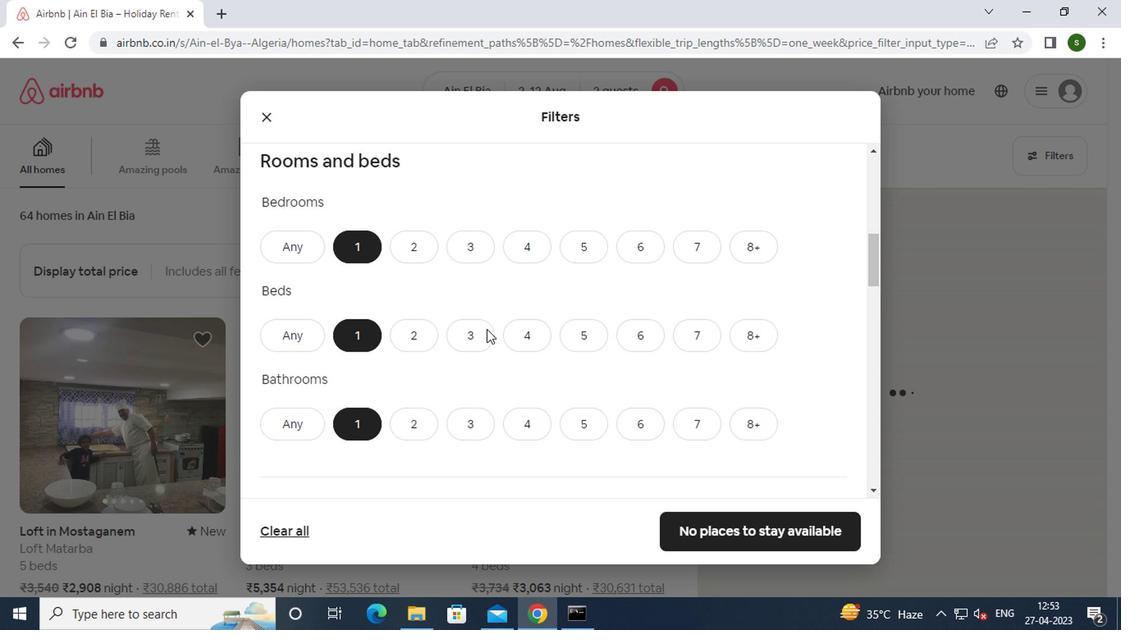 
Action: Mouse moved to (350, 361)
Screenshot: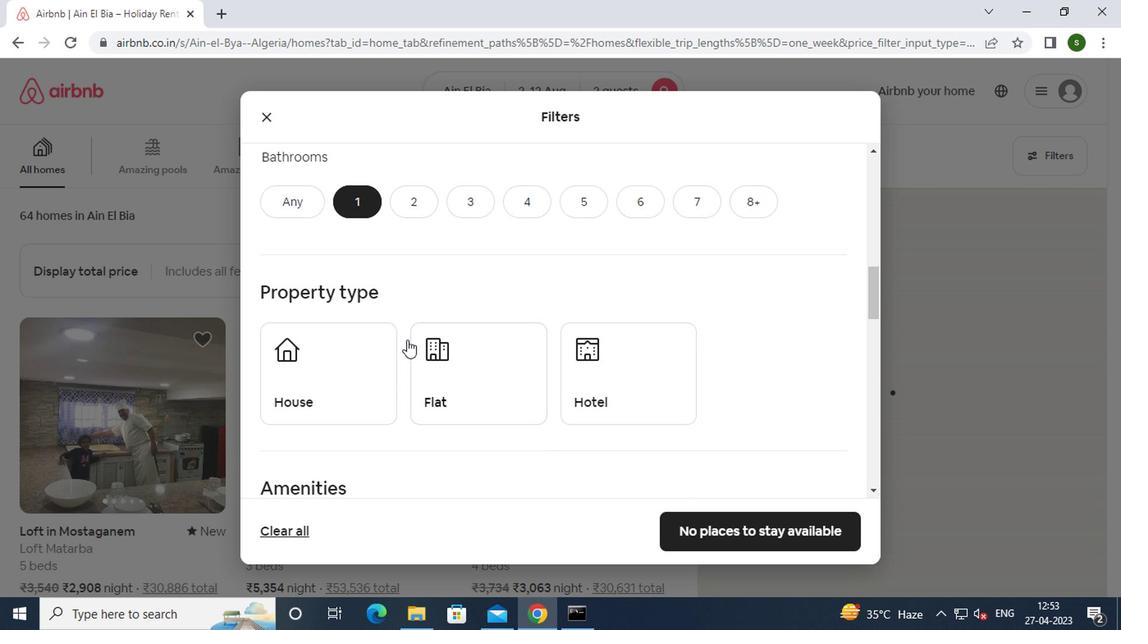 
Action: Mouse pressed left at (350, 361)
Screenshot: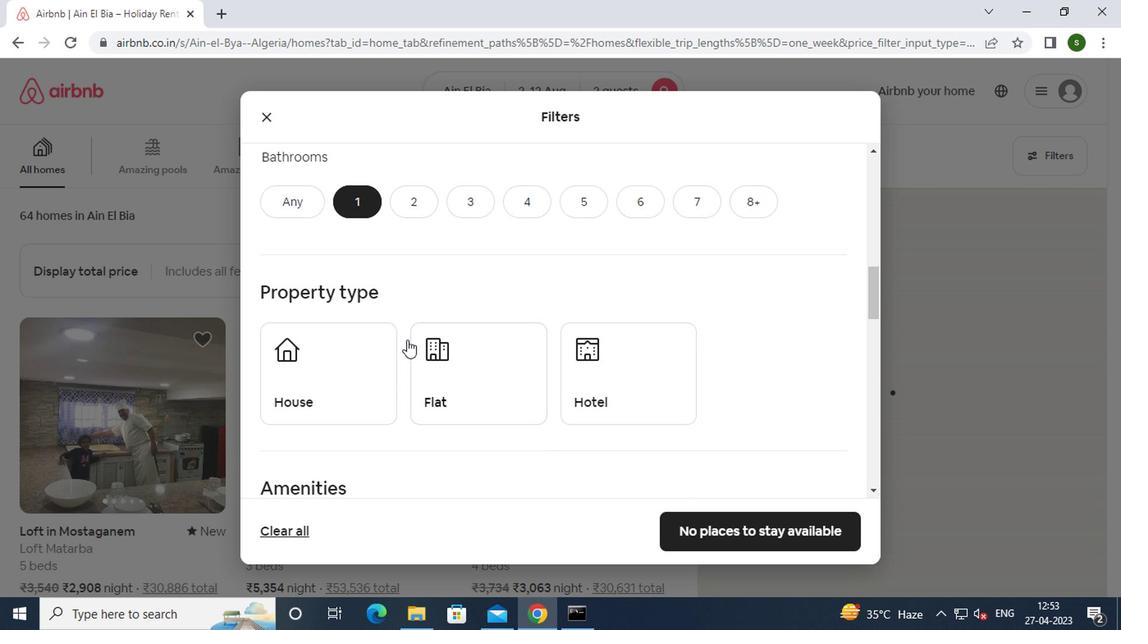 
Action: Mouse moved to (537, 390)
Screenshot: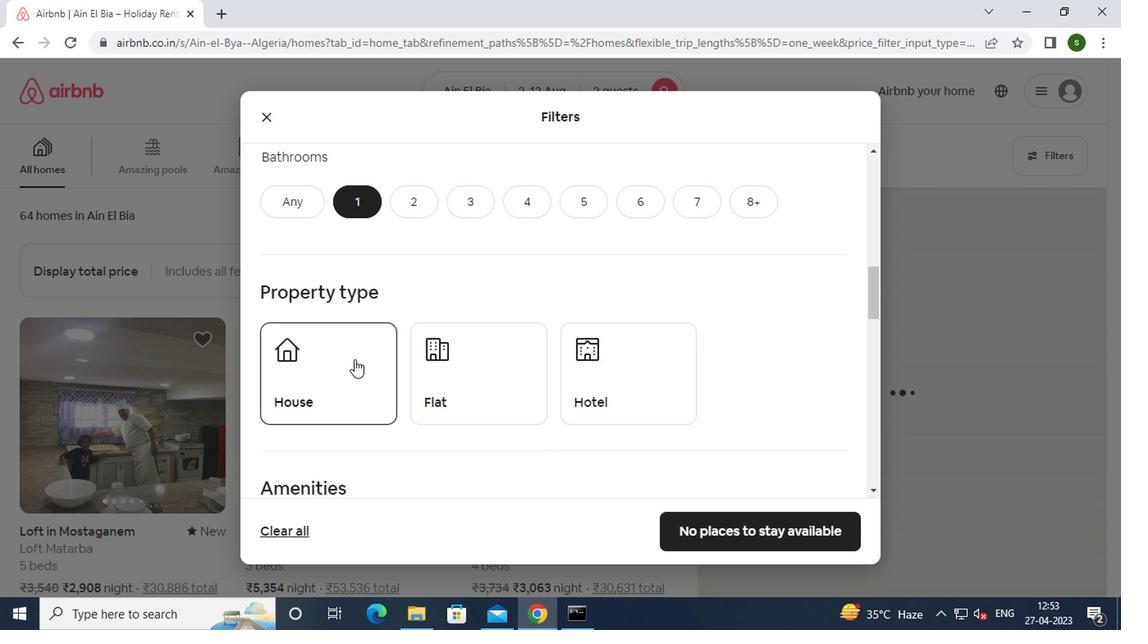 
Action: Mouse pressed left at (537, 390)
Screenshot: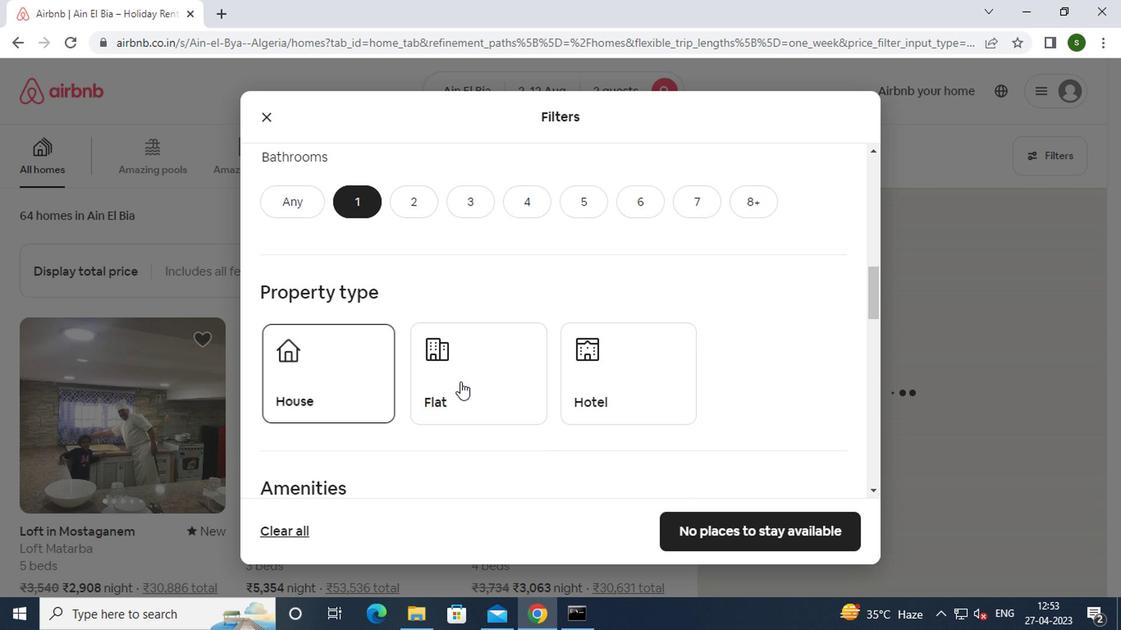 
Action: Mouse moved to (613, 371)
Screenshot: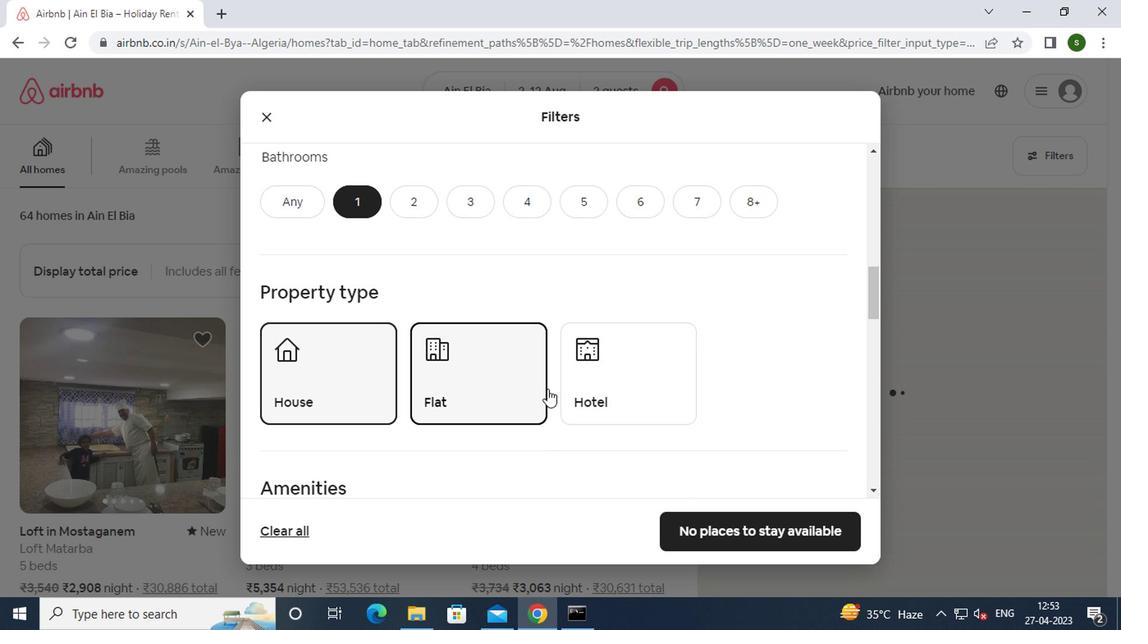 
Action: Mouse pressed left at (613, 371)
Screenshot: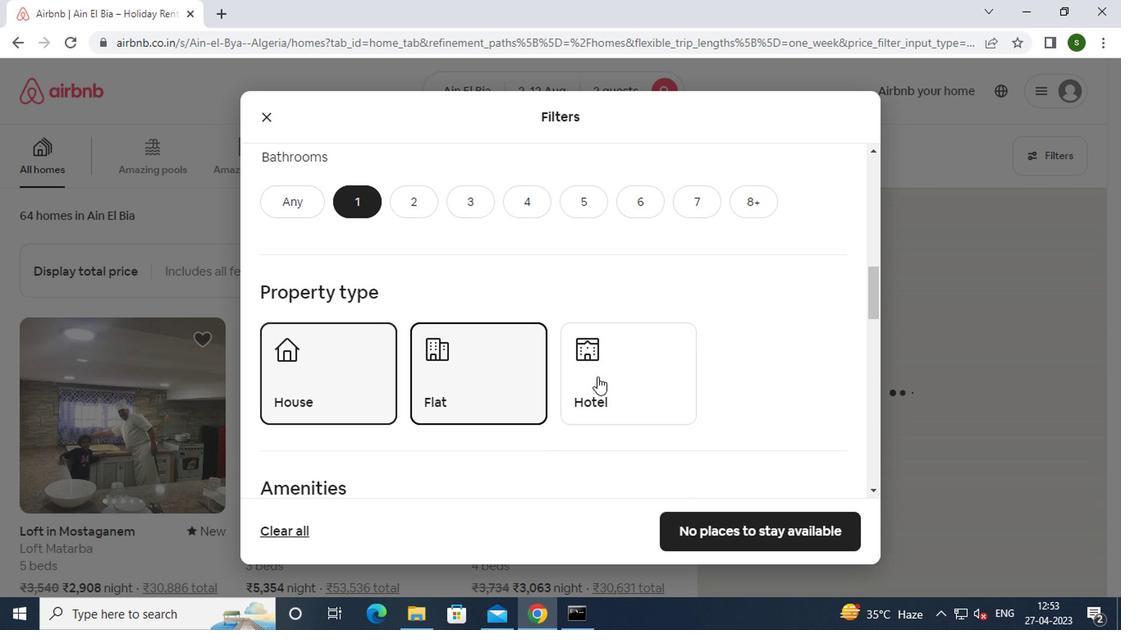 
Action: Mouse scrolled (613, 371) with delta (0, 0)
Screenshot: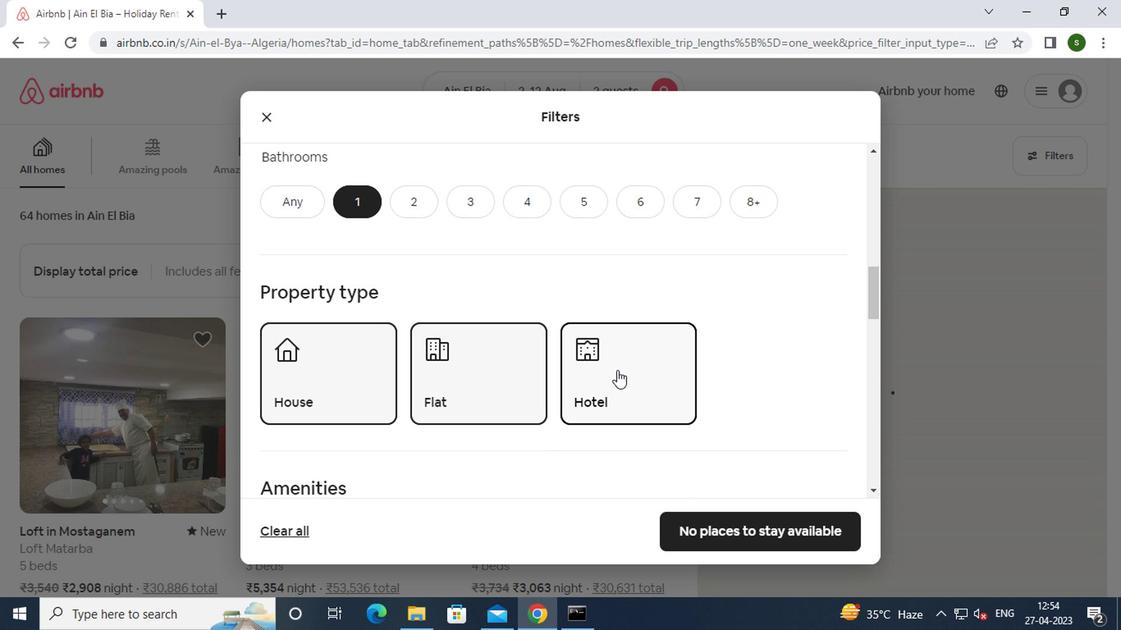 
Action: Mouse scrolled (613, 371) with delta (0, 0)
Screenshot: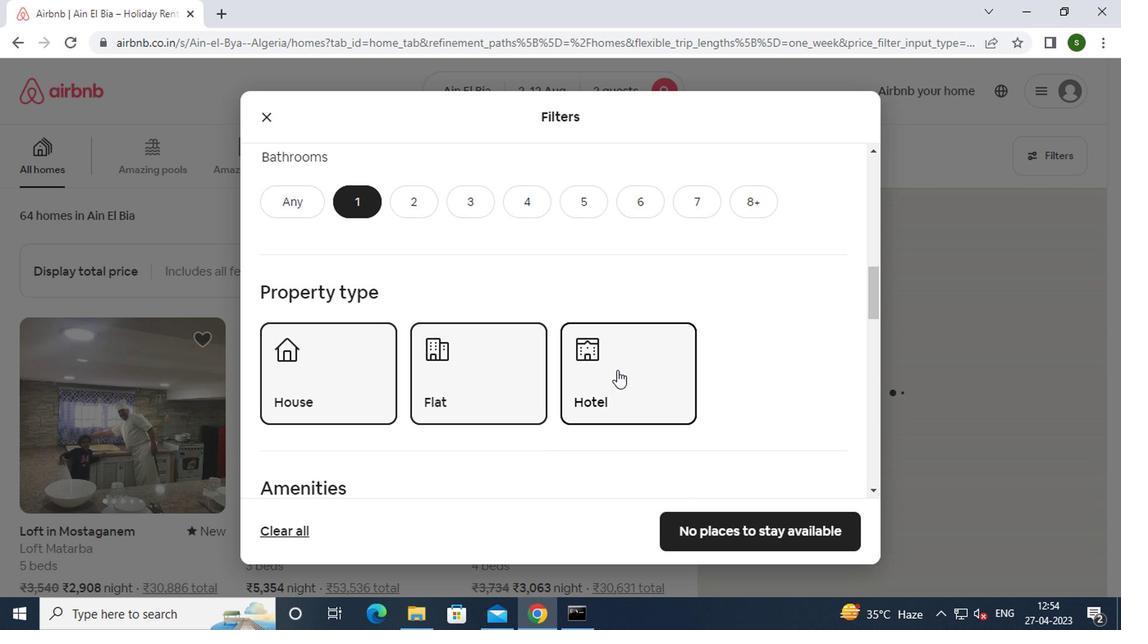 
Action: Mouse scrolled (613, 371) with delta (0, 0)
Screenshot: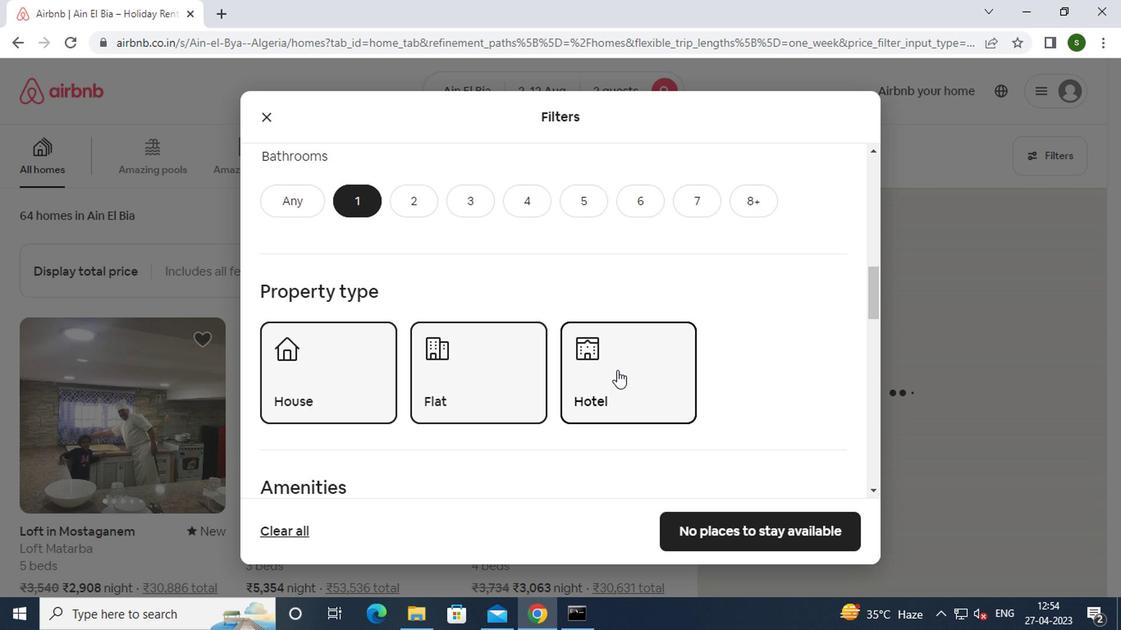 
Action: Mouse scrolled (613, 371) with delta (0, 0)
Screenshot: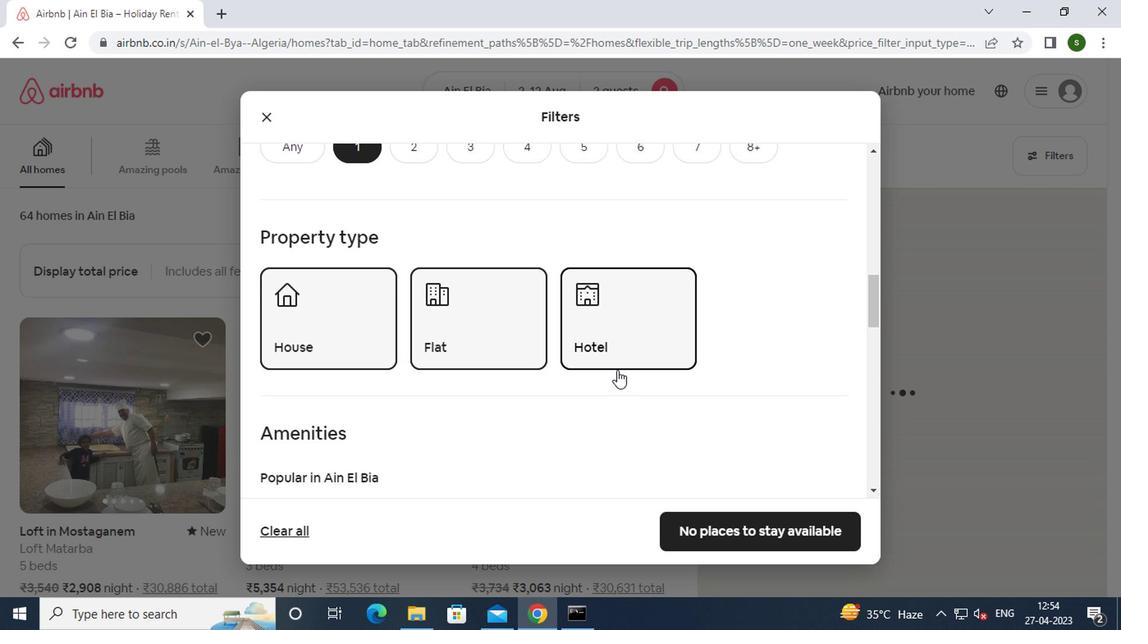 
Action: Mouse scrolled (613, 371) with delta (0, 0)
Screenshot: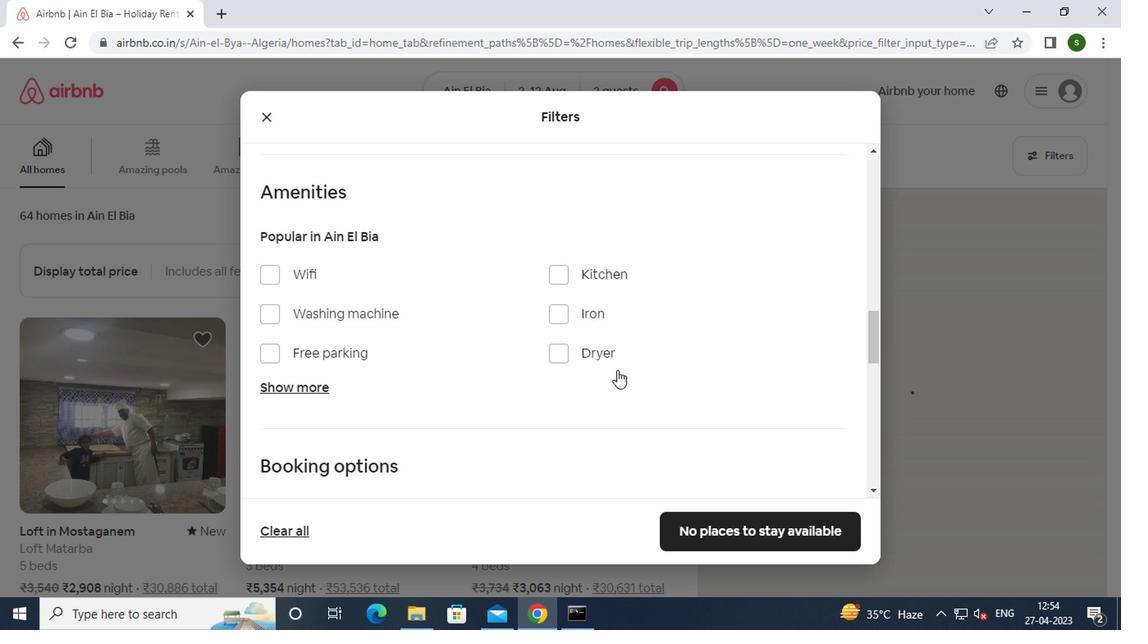 
Action: Mouse scrolled (613, 371) with delta (0, 0)
Screenshot: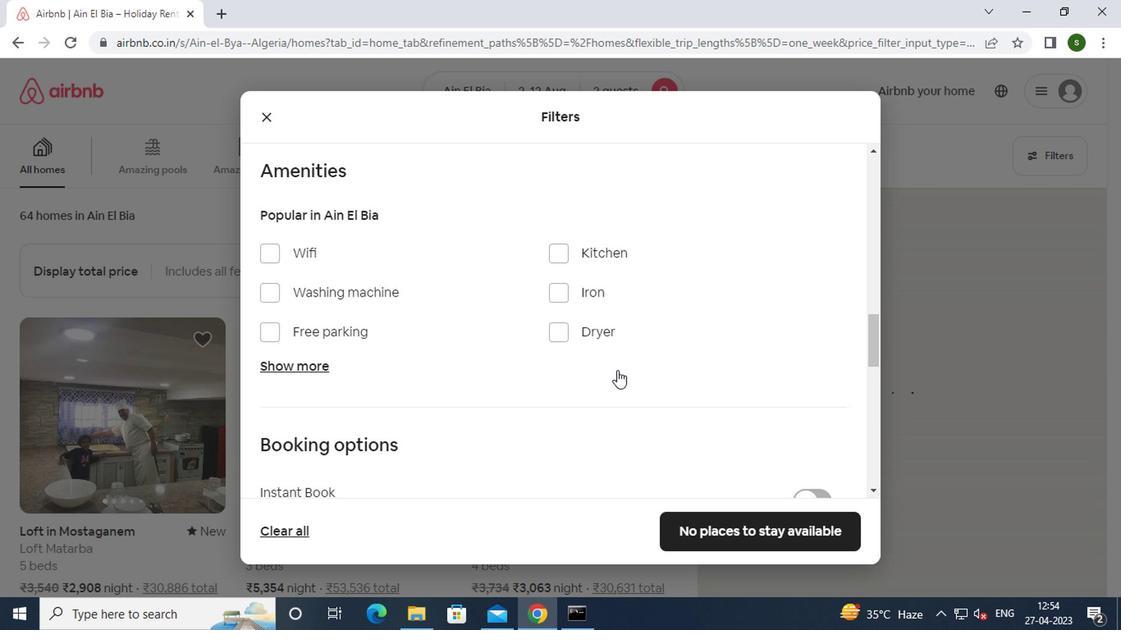 
Action: Mouse moved to (792, 376)
Screenshot: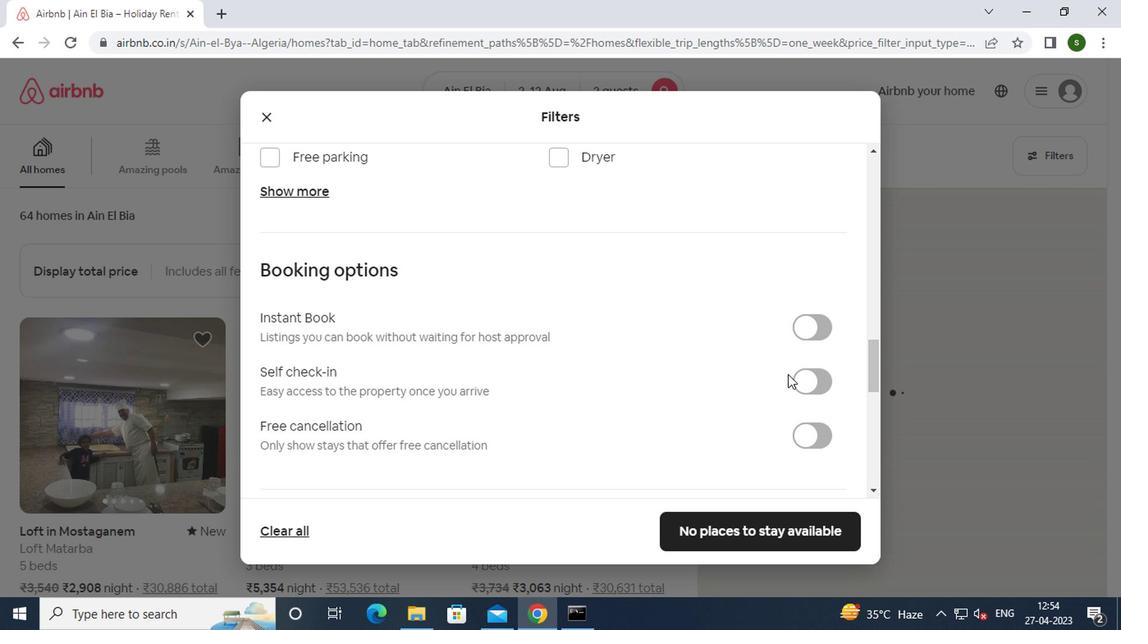 
Action: Mouse pressed left at (792, 376)
Screenshot: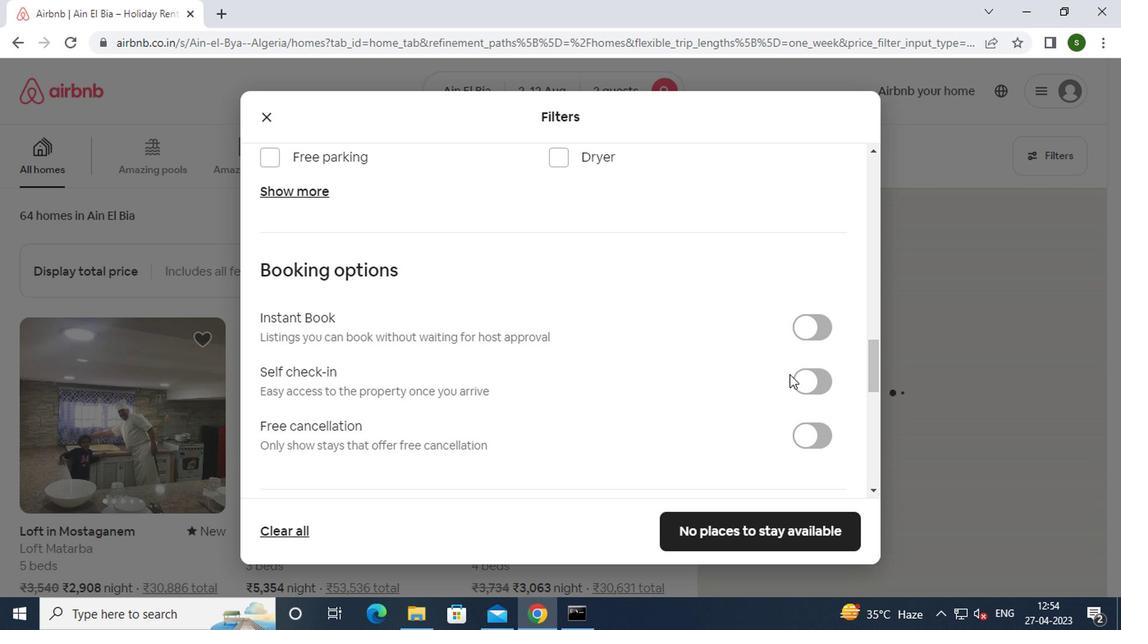 
Action: Mouse moved to (779, 527)
Screenshot: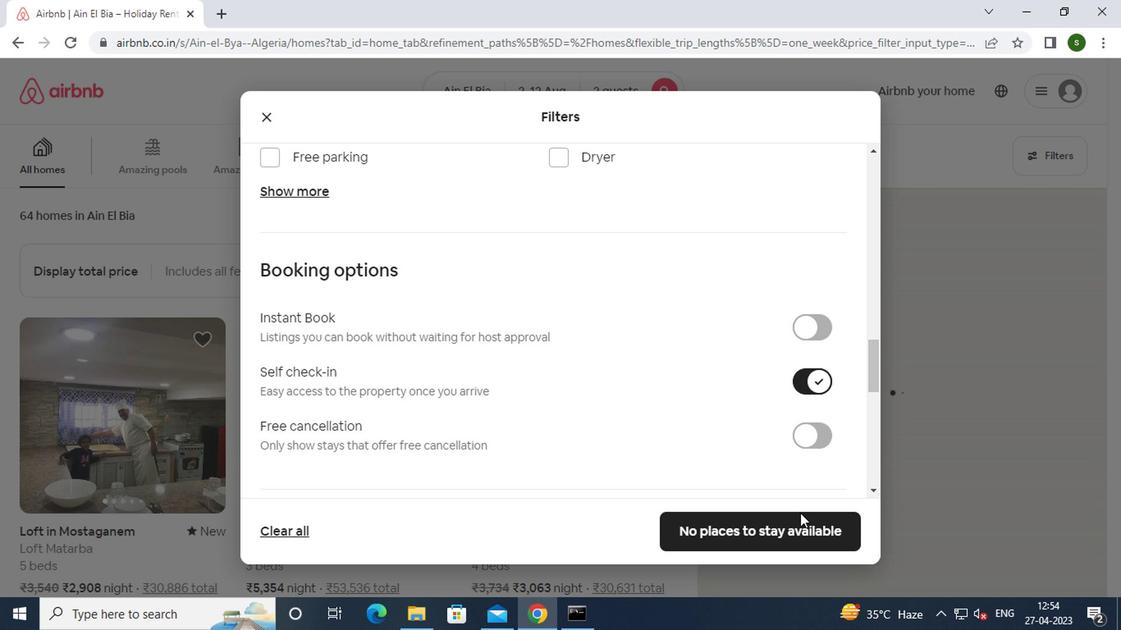 
Action: Mouse pressed left at (779, 527)
Screenshot: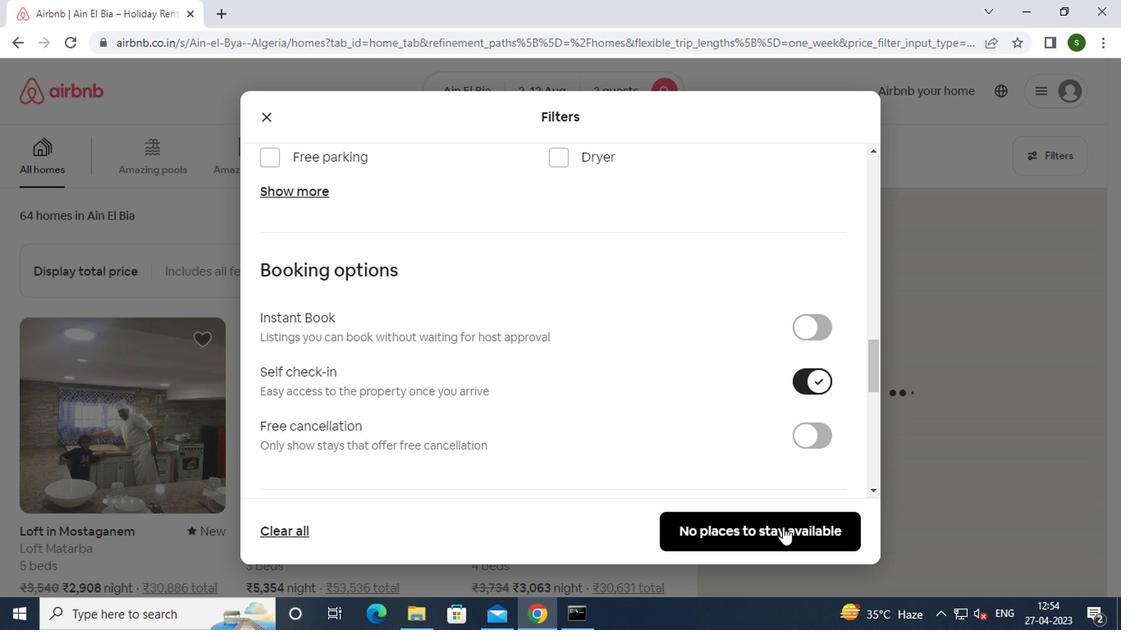 
